 Task: Add Attachment from Trello to Card Card0000000034 in Board Board0000000009 in Workspace WS0000000003 in Trello. Add Cover Blue to Card Card0000000034 in Board Board0000000009 in Workspace WS0000000003 in Trello. Add "Copy Card To …" Button titled Button0000000034 to "bottom" of the list "To Do" to Card Card0000000034 in Board Board0000000009 in Workspace WS0000000003 in Trello. Add Description DS0000000034 to Card Card0000000034 in Board Board0000000009 in Workspace WS0000000003 in Trello. Add Comment CM0000000034 to Card Card0000000034 in Board Board0000000009 in Workspace WS0000000003 in Trello
Action: Mouse moved to (318, 418)
Screenshot: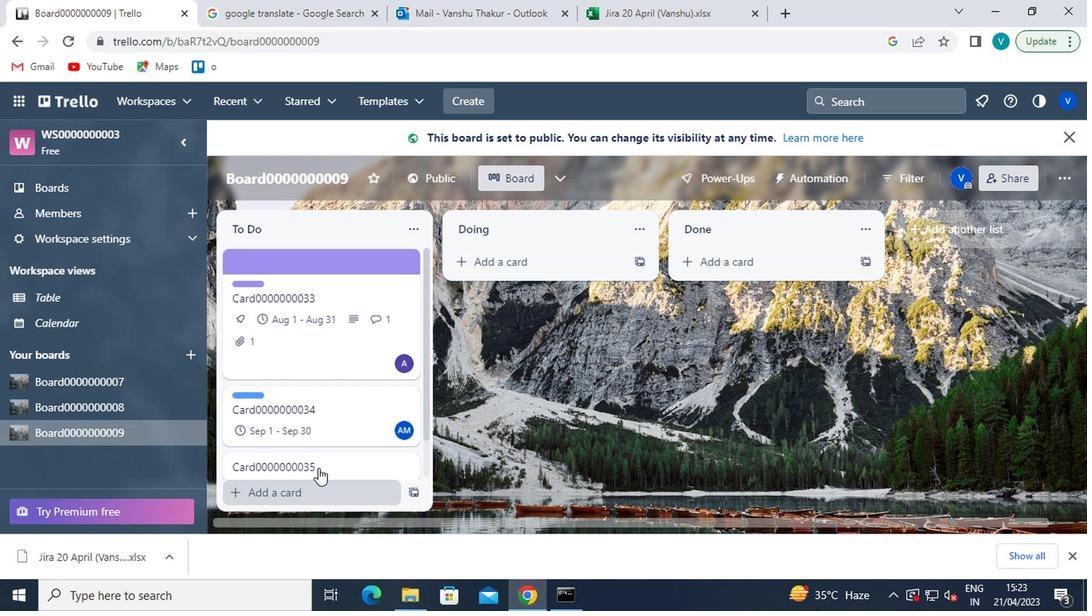 
Action: Mouse pressed left at (318, 418)
Screenshot: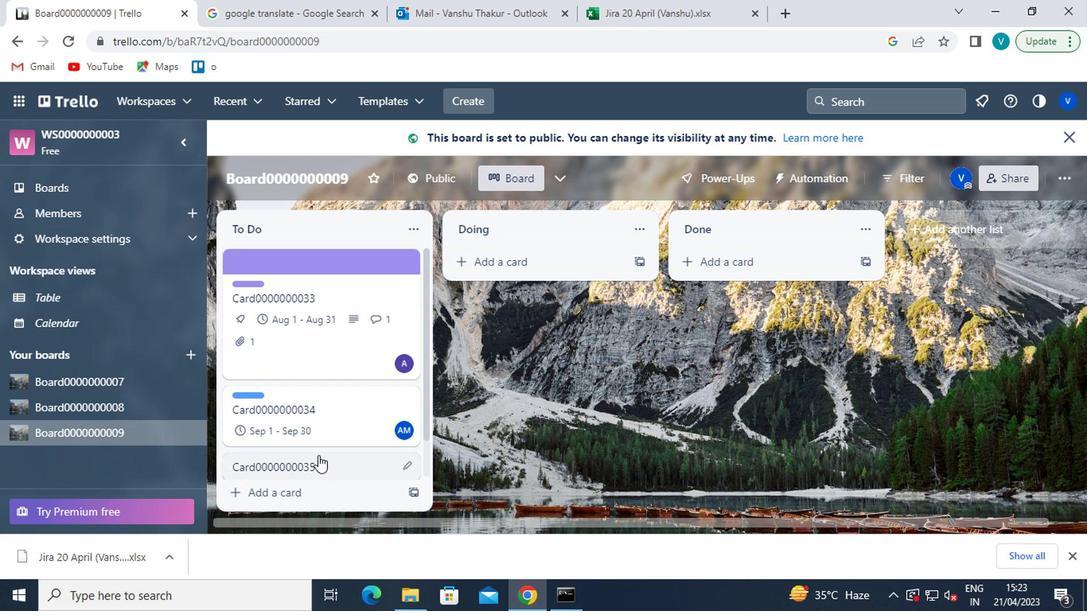 
Action: Mouse moved to (718, 350)
Screenshot: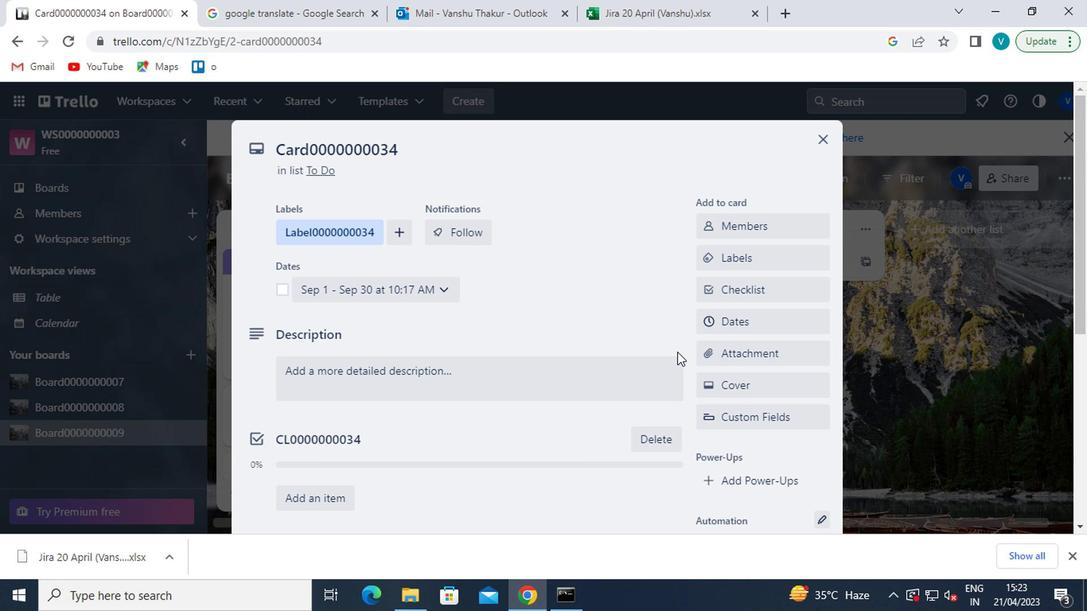 
Action: Mouse pressed left at (718, 350)
Screenshot: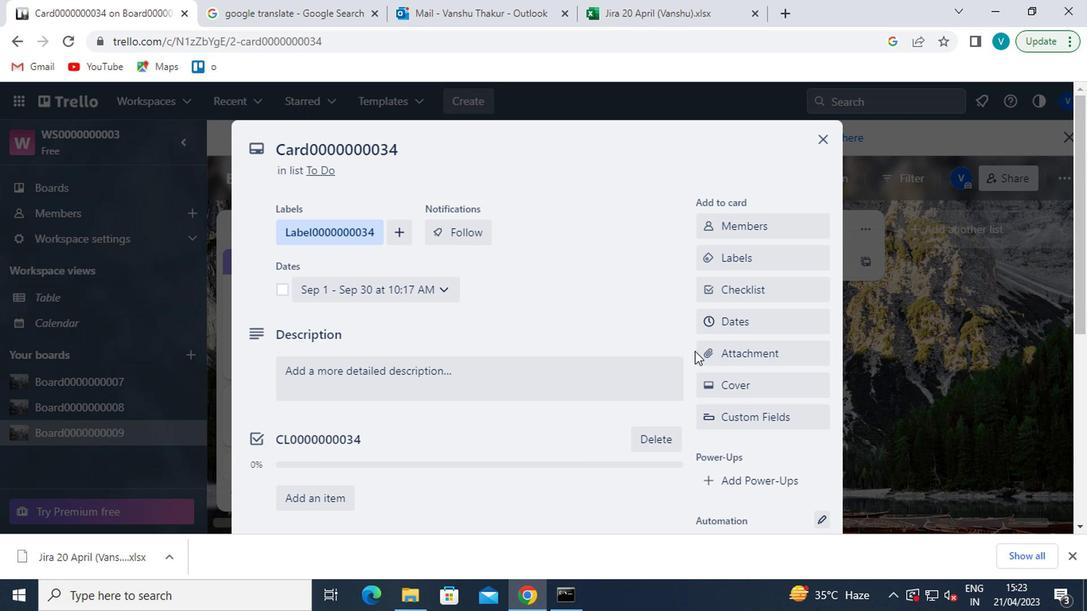 
Action: Mouse moved to (727, 185)
Screenshot: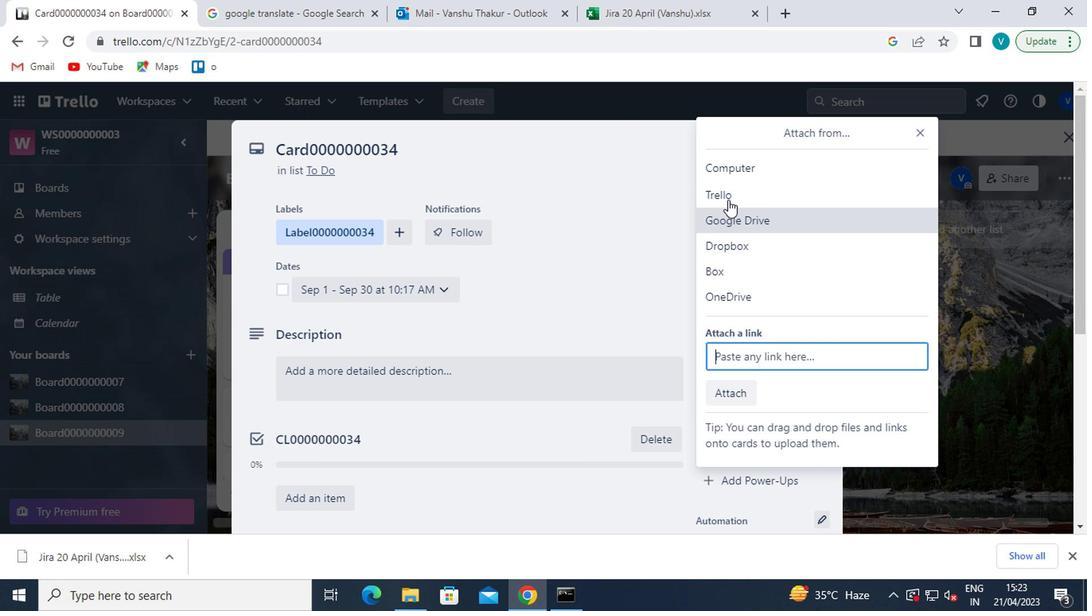 
Action: Mouse pressed left at (727, 185)
Screenshot: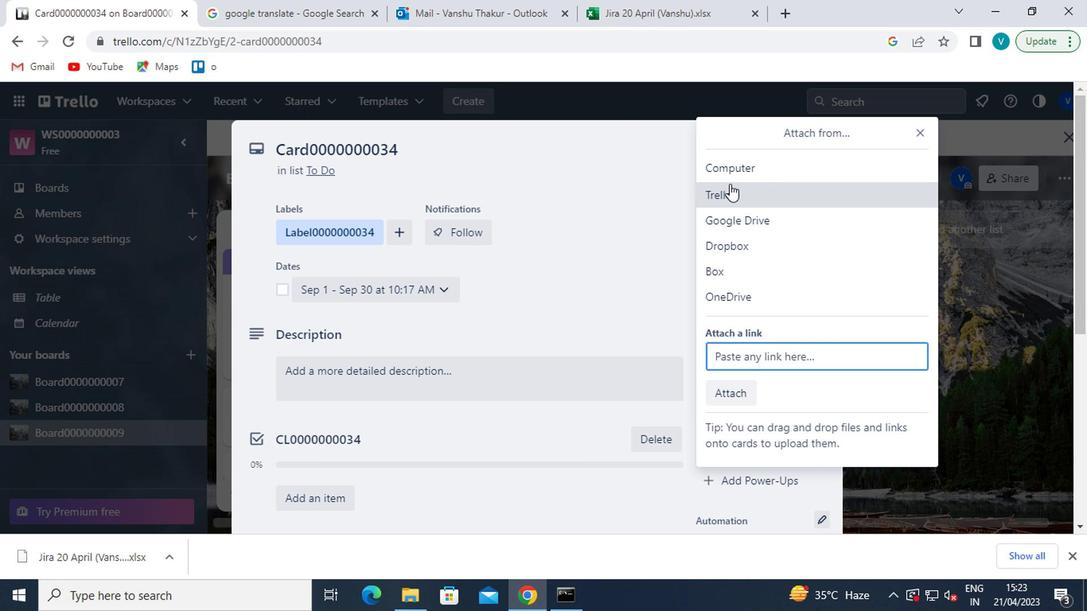 
Action: Mouse moved to (755, 267)
Screenshot: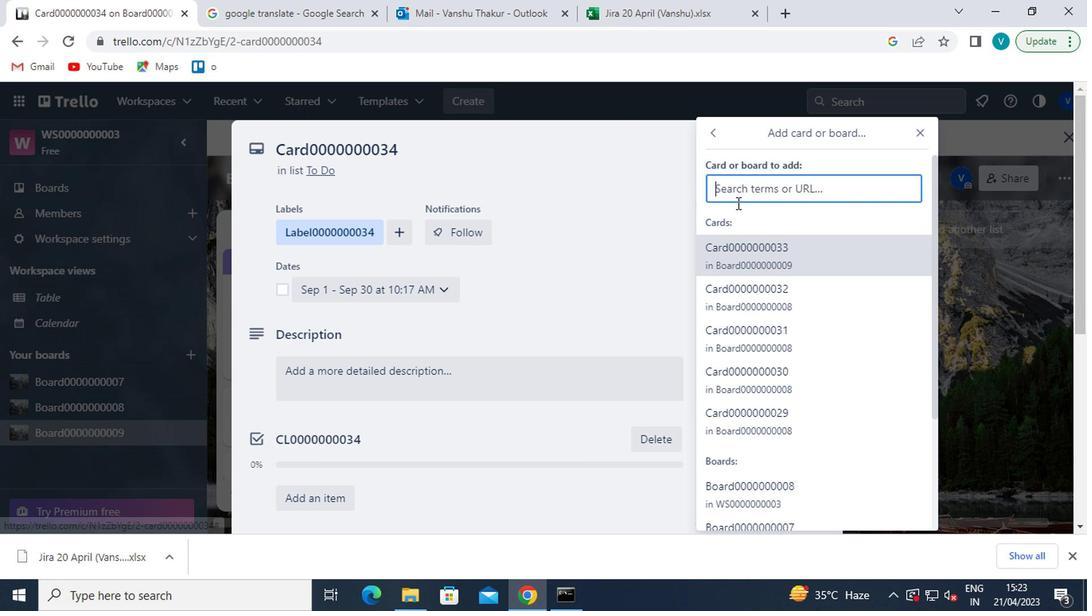 
Action: Mouse pressed left at (755, 267)
Screenshot: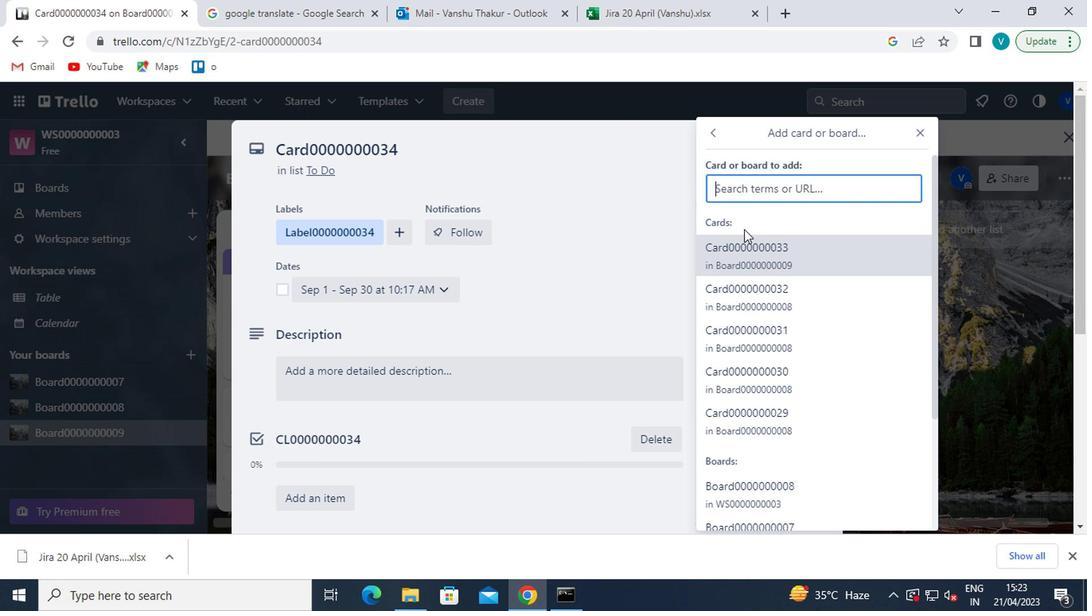 
Action: Mouse moved to (746, 385)
Screenshot: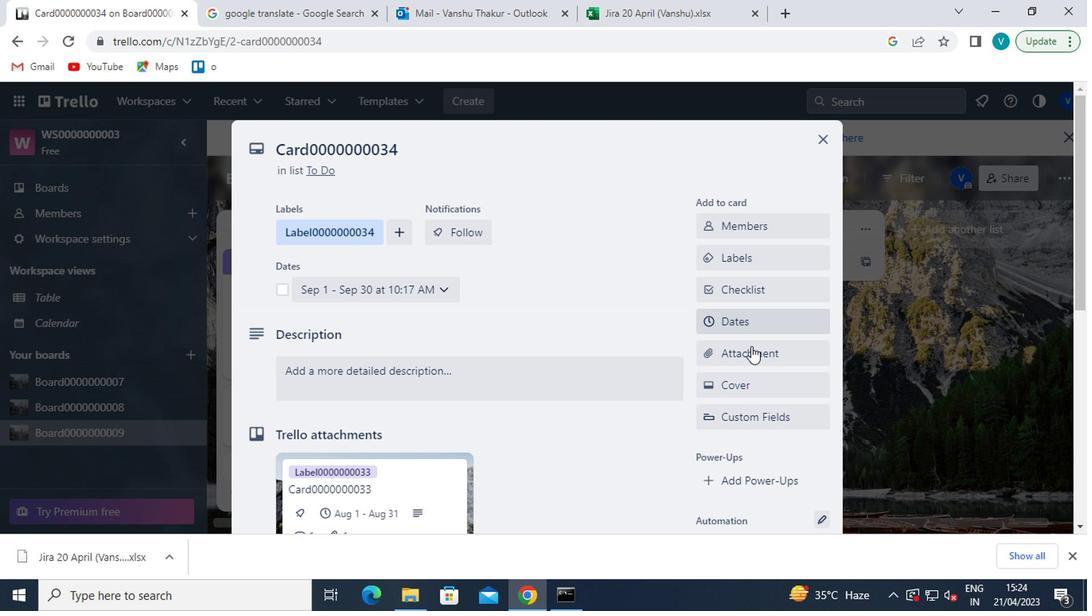 
Action: Mouse pressed left at (746, 385)
Screenshot: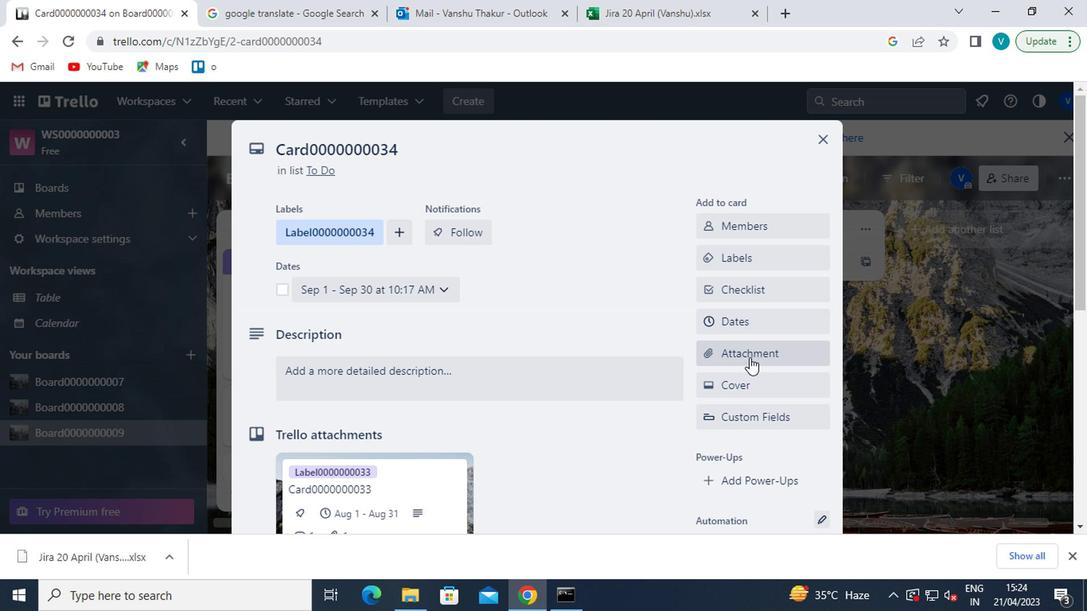 
Action: Mouse moved to (721, 311)
Screenshot: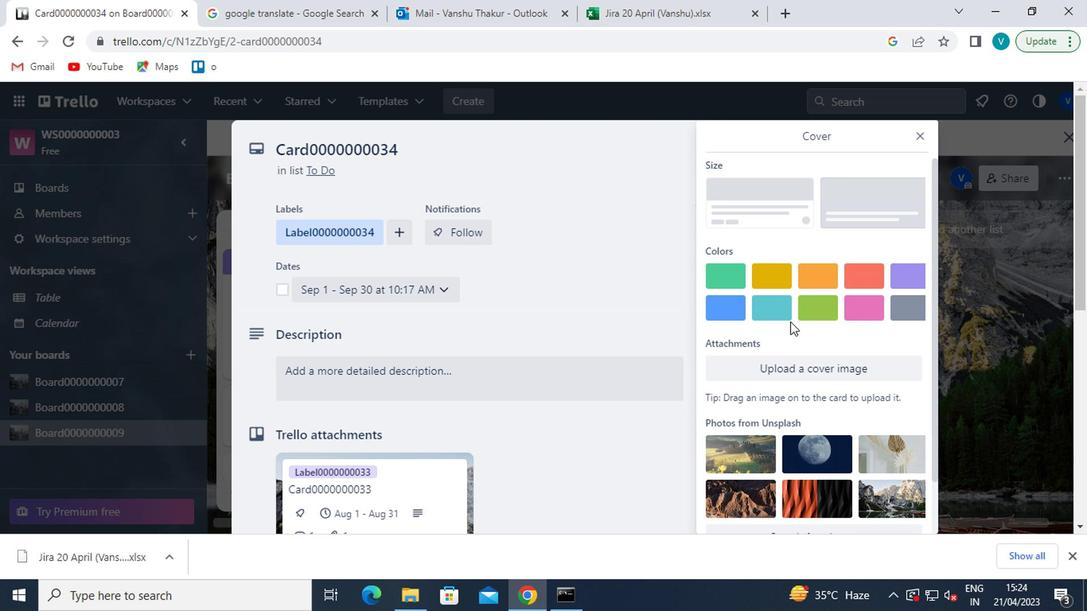 
Action: Mouse pressed left at (721, 311)
Screenshot: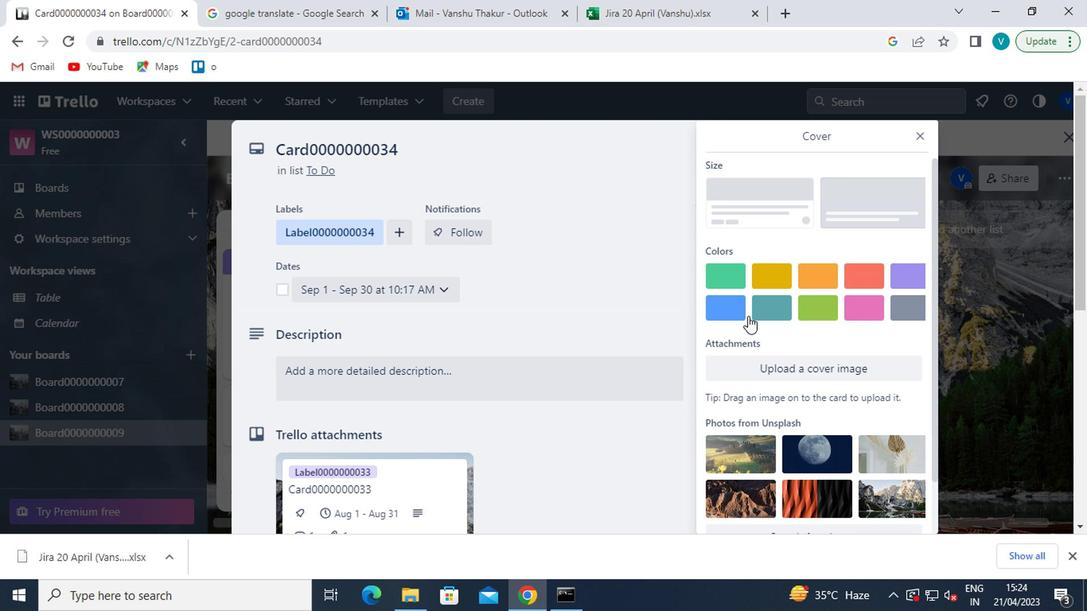 
Action: Mouse moved to (912, 132)
Screenshot: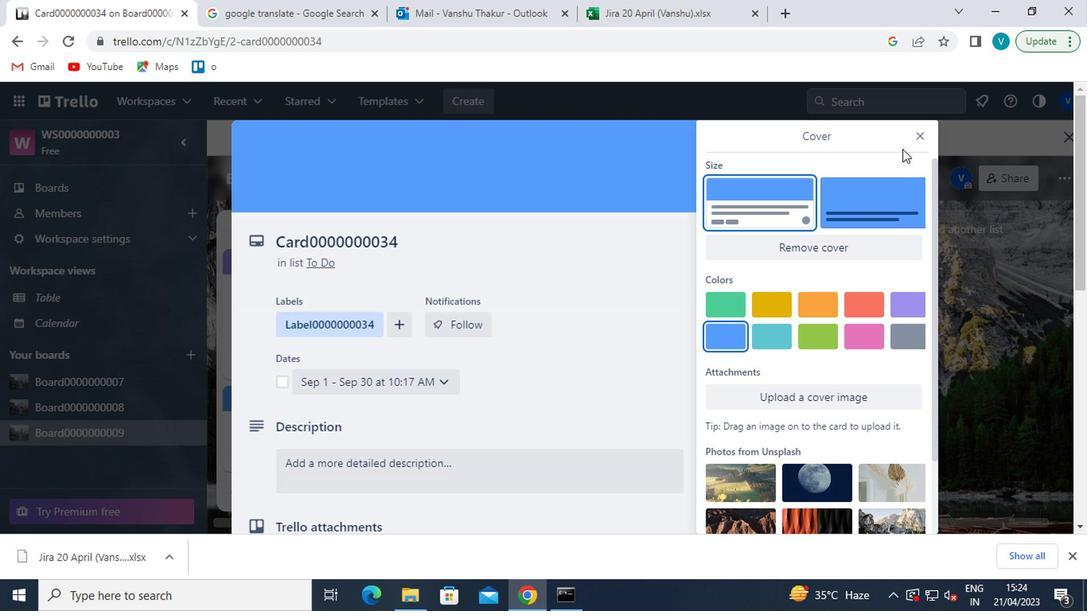 
Action: Mouse pressed left at (912, 132)
Screenshot: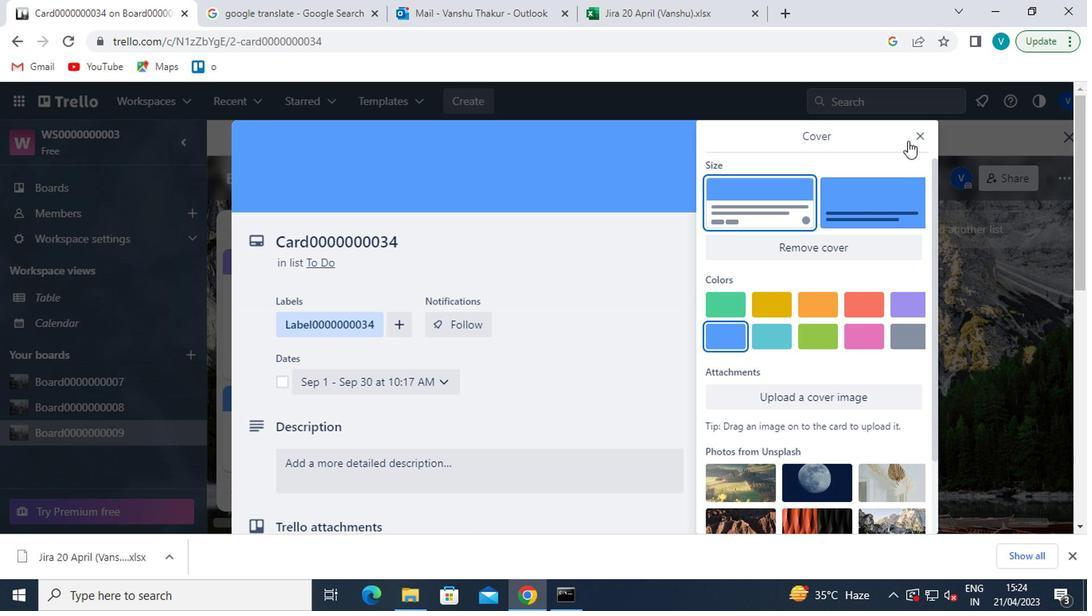 
Action: Mouse moved to (757, 416)
Screenshot: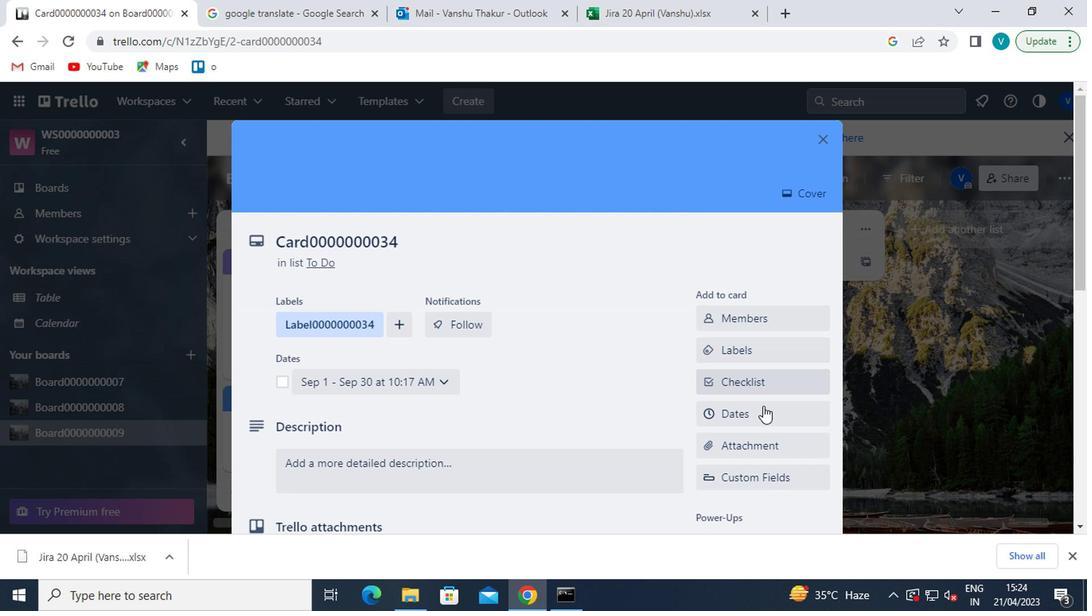 
Action: Mouse scrolled (757, 415) with delta (0, -1)
Screenshot: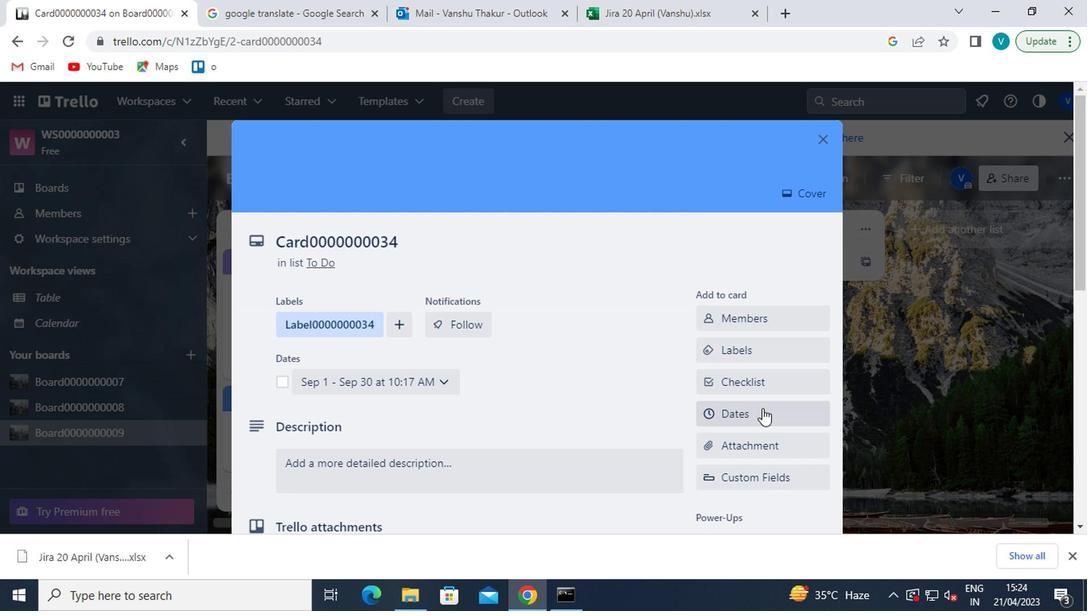 
Action: Mouse moved to (757, 458)
Screenshot: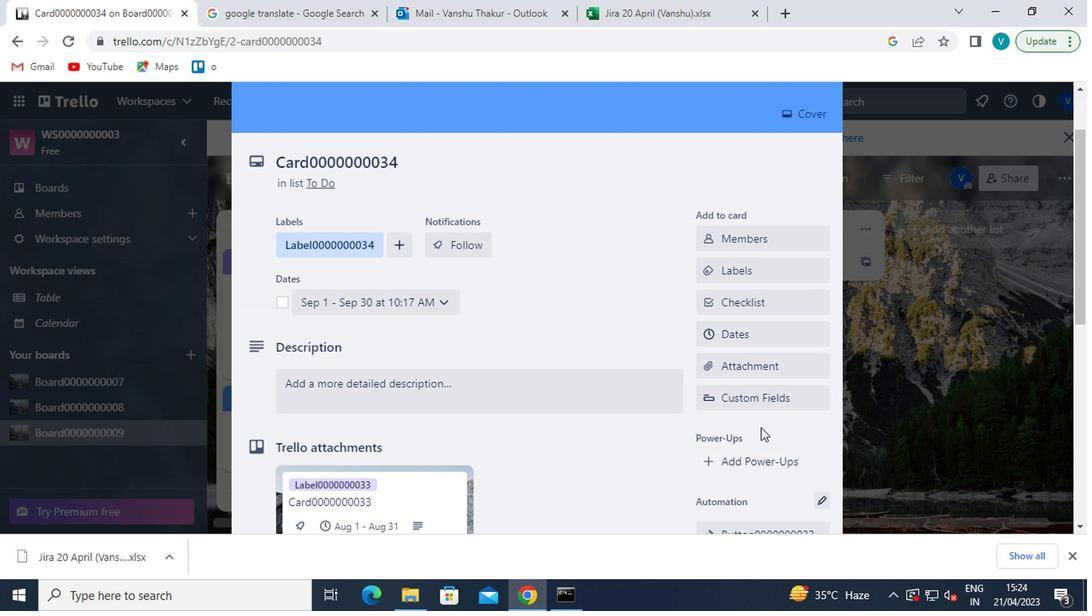 
Action: Mouse scrolled (757, 457) with delta (0, 0)
Screenshot: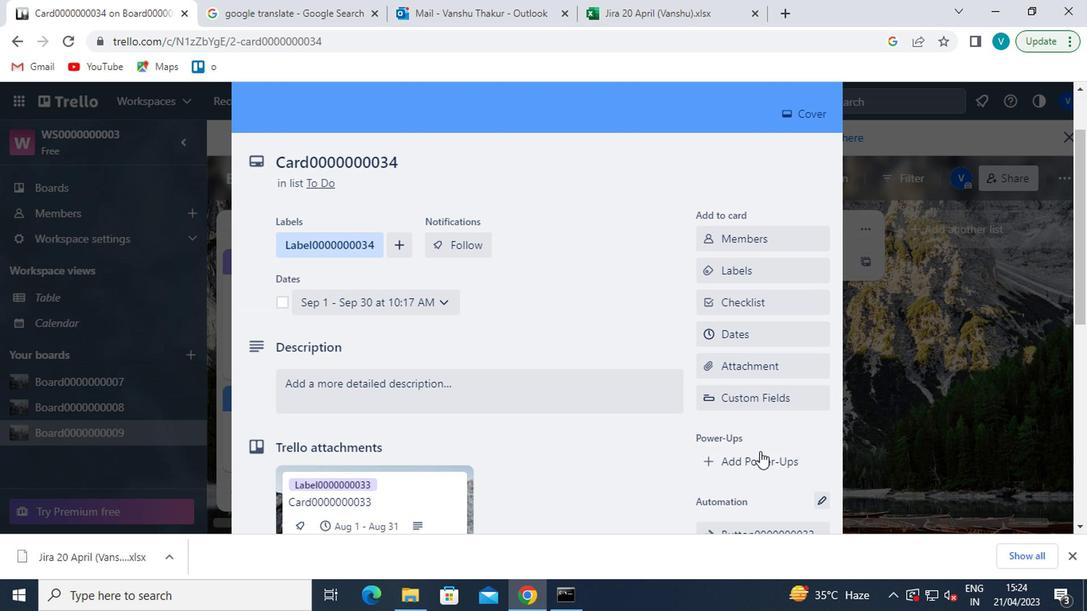 
Action: Mouse scrolled (757, 457) with delta (0, 0)
Screenshot: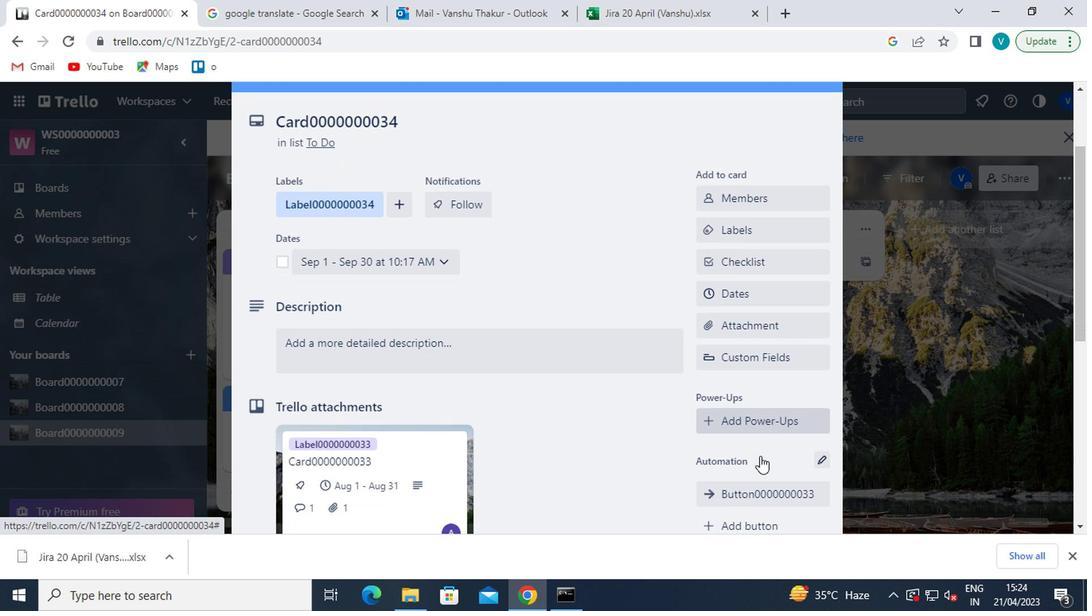 
Action: Mouse moved to (761, 415)
Screenshot: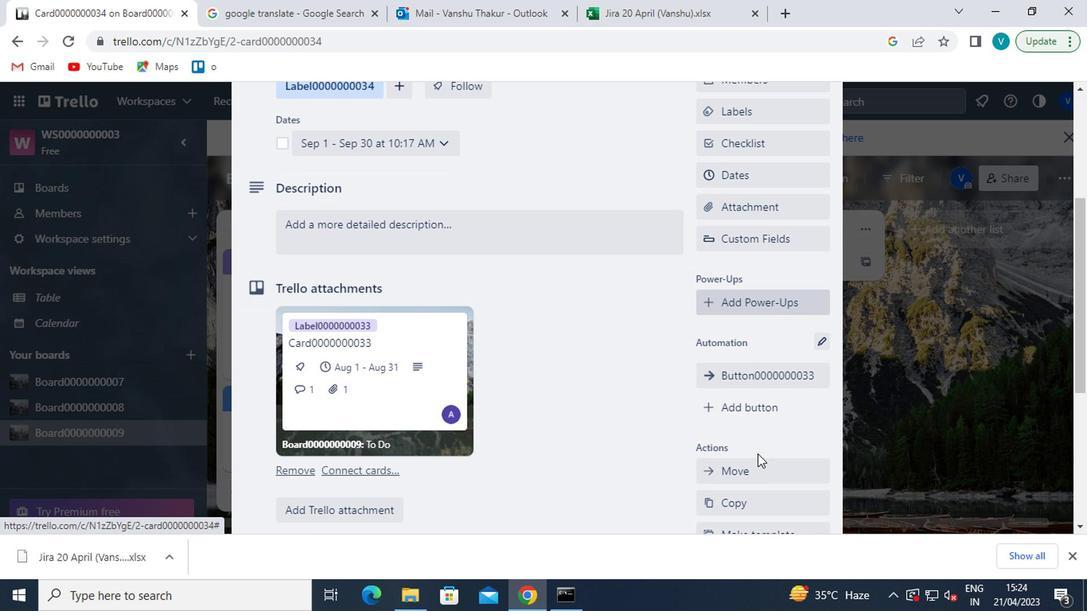 
Action: Mouse pressed left at (761, 415)
Screenshot: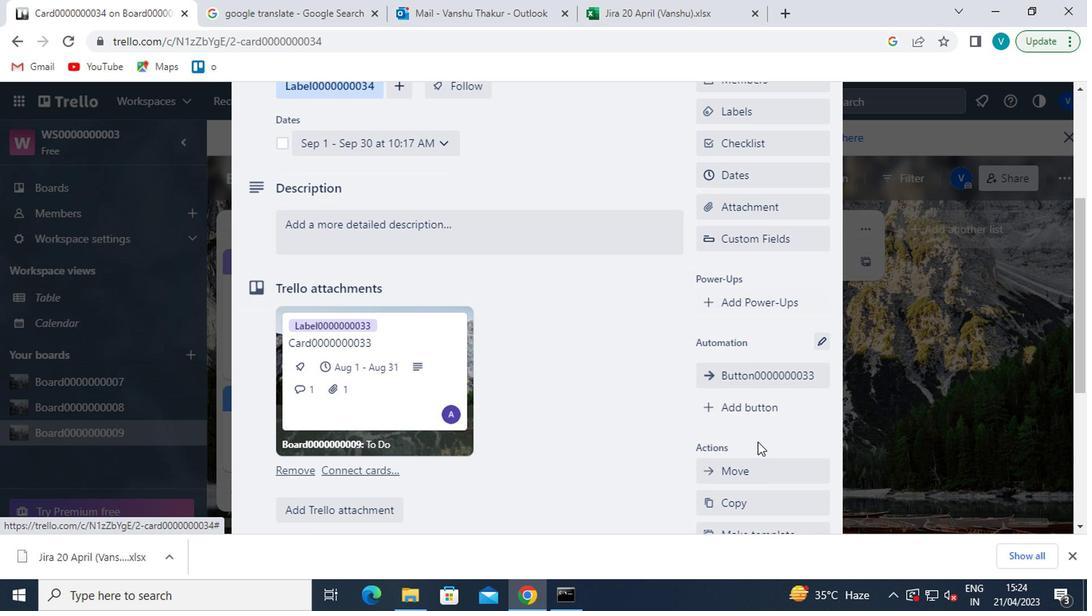 
Action: Mouse moved to (751, 235)
Screenshot: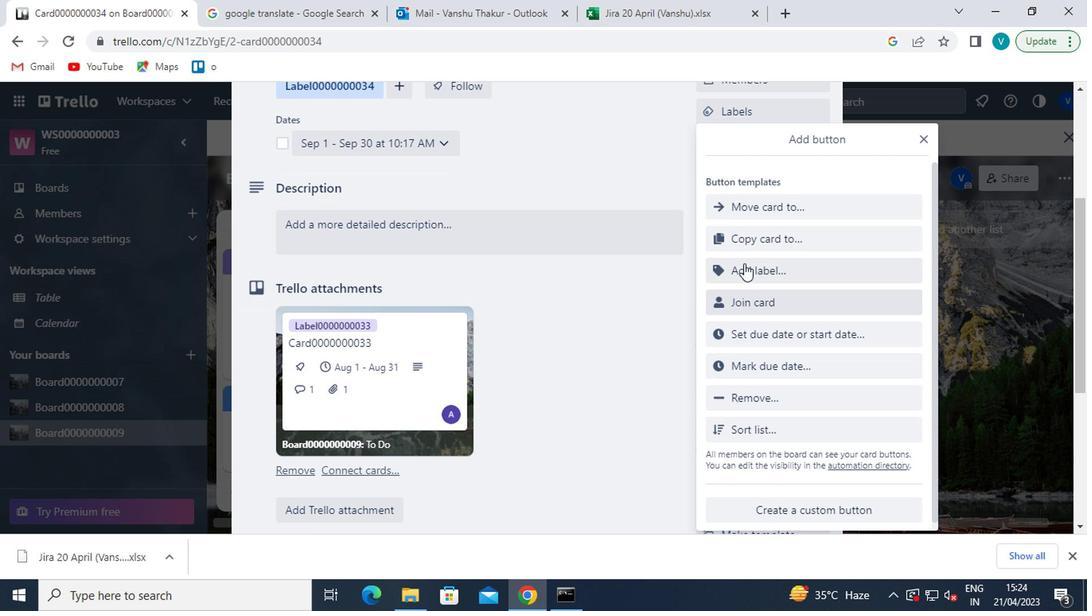 
Action: Mouse pressed left at (751, 235)
Screenshot: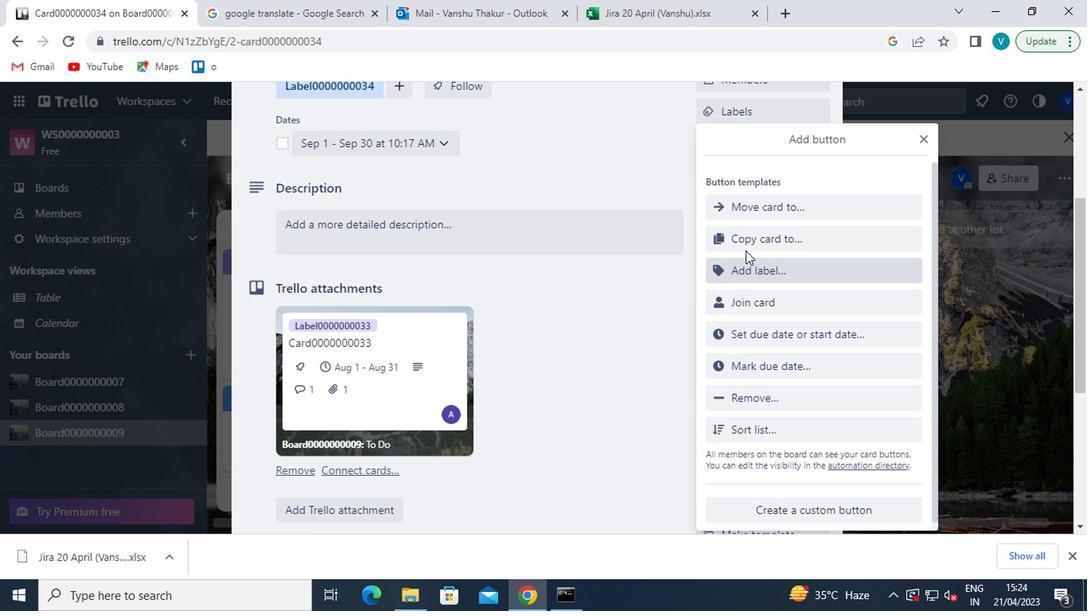 
Action: Mouse moved to (776, 203)
Screenshot: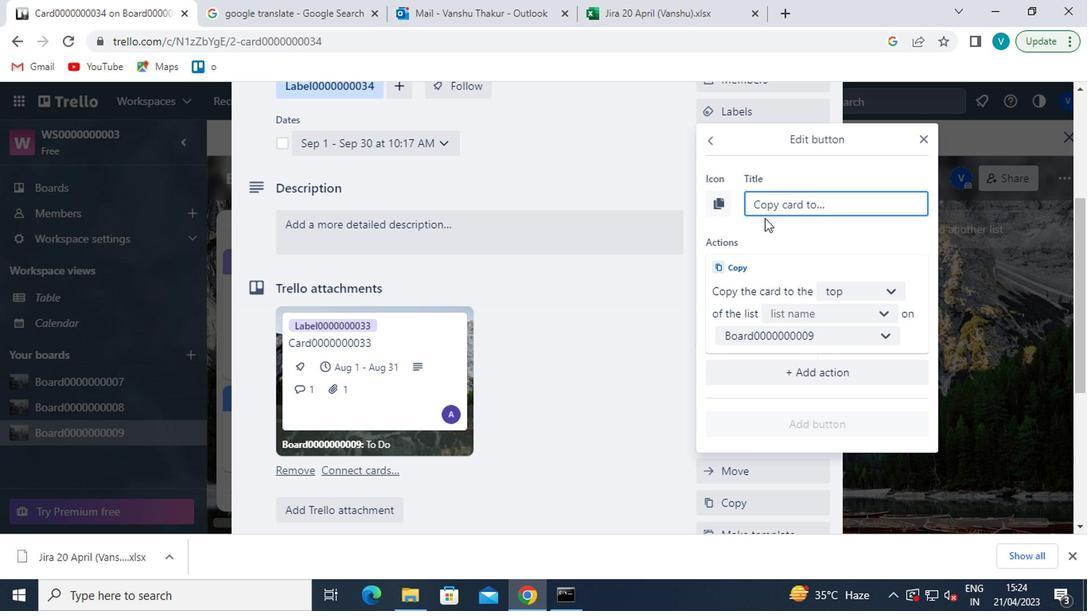 
Action: Mouse pressed left at (776, 203)
Screenshot: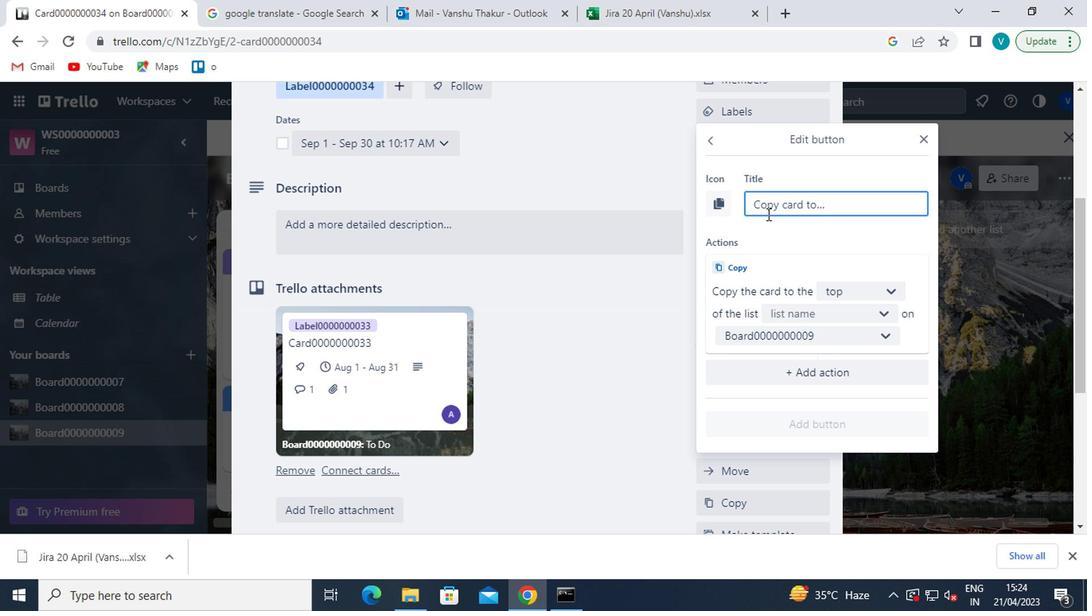 
Action: Mouse moved to (776, 202)
Screenshot: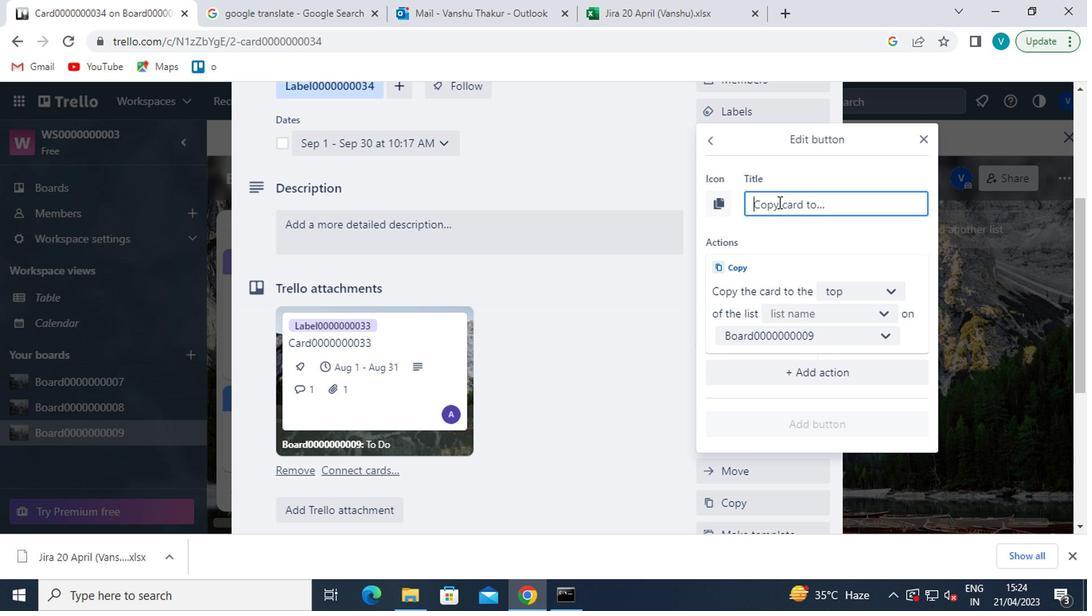 
Action: Key pressed <Key.shift>BUTTON0000000034
Screenshot: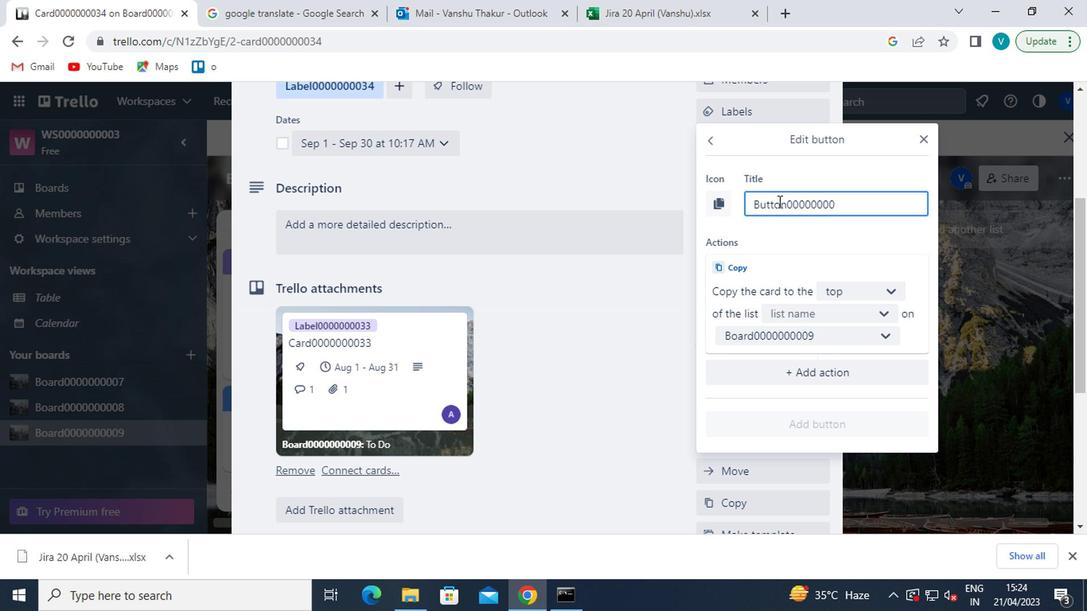 
Action: Mouse moved to (876, 294)
Screenshot: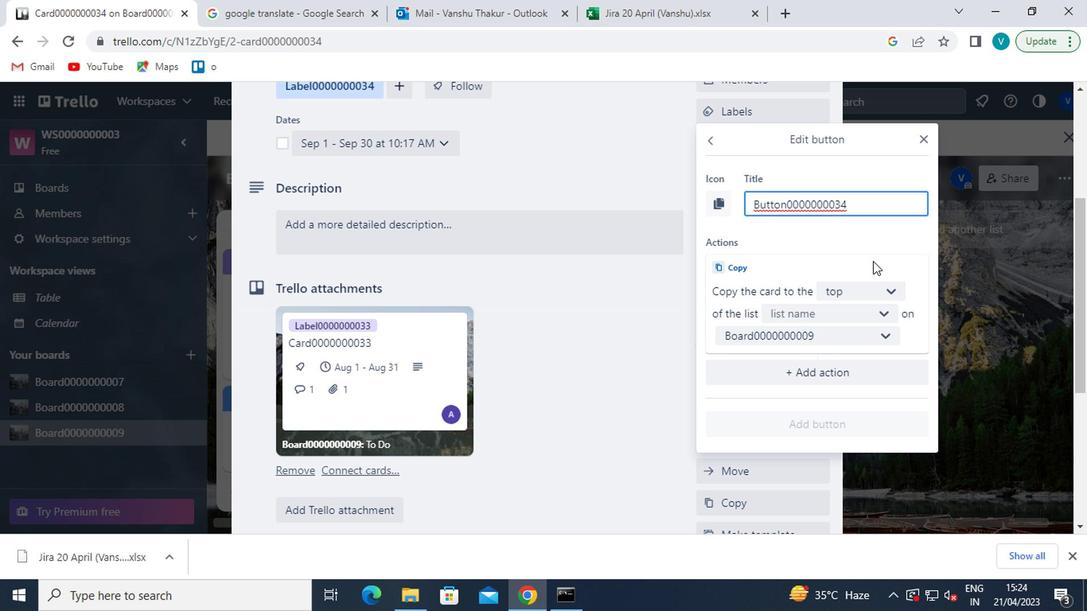 
Action: Mouse pressed left at (876, 294)
Screenshot: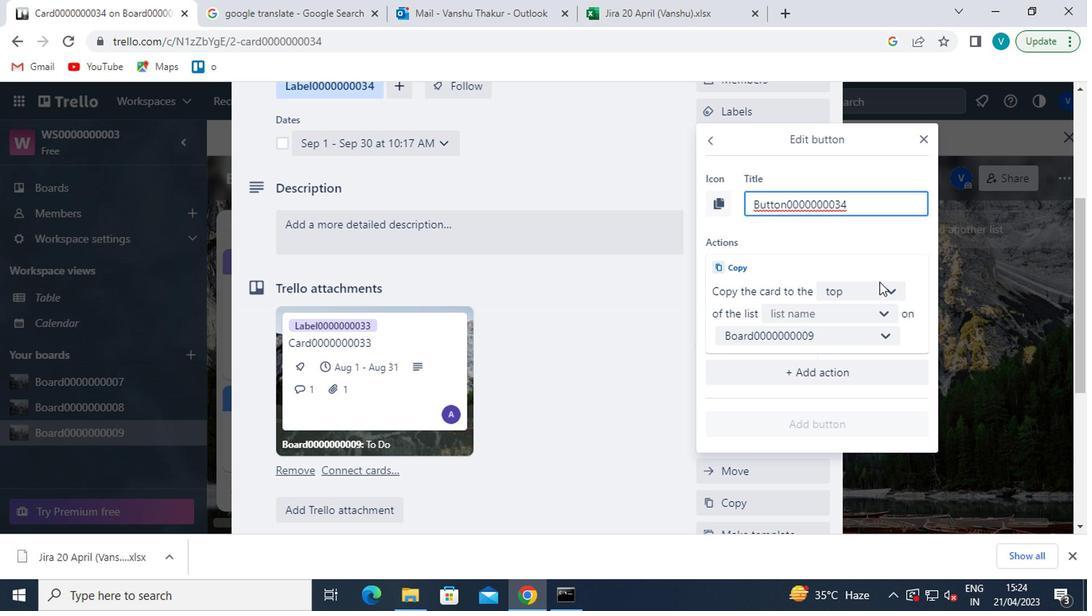 
Action: Mouse moved to (836, 355)
Screenshot: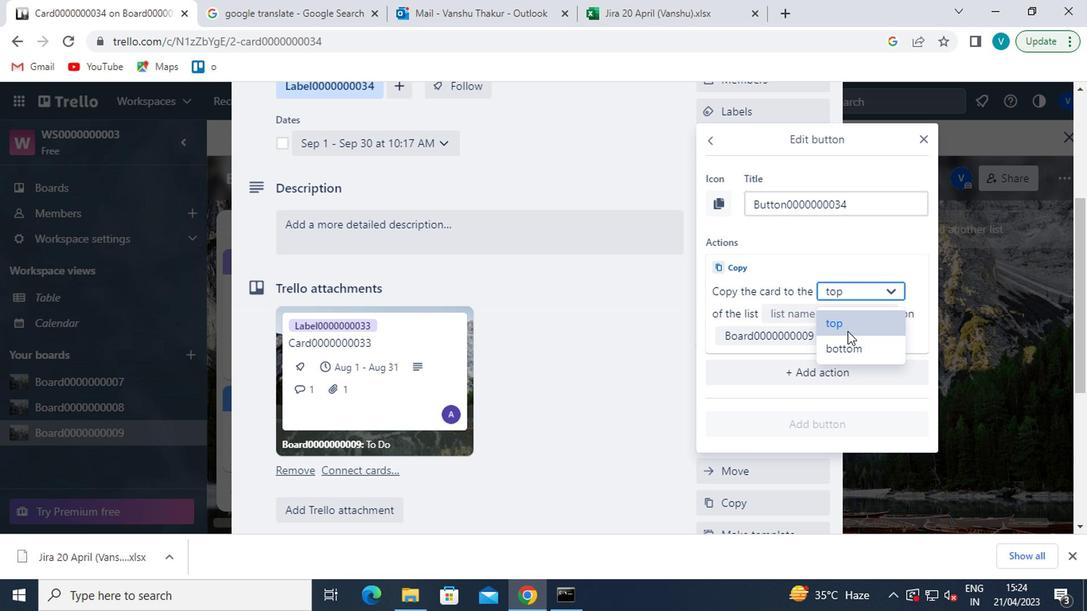 
Action: Mouse pressed left at (836, 355)
Screenshot: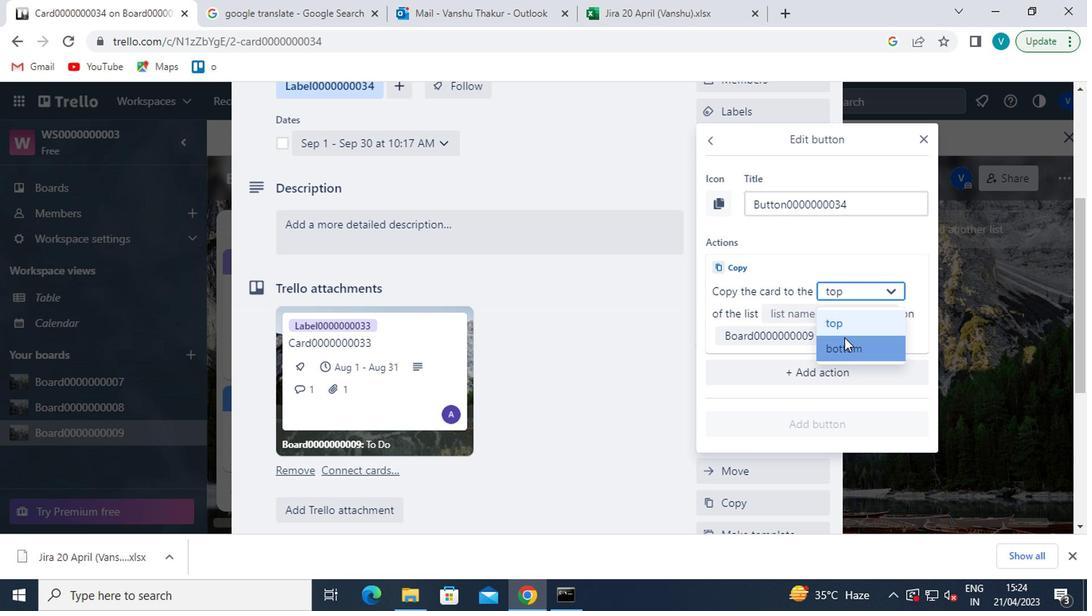 
Action: Mouse moved to (878, 317)
Screenshot: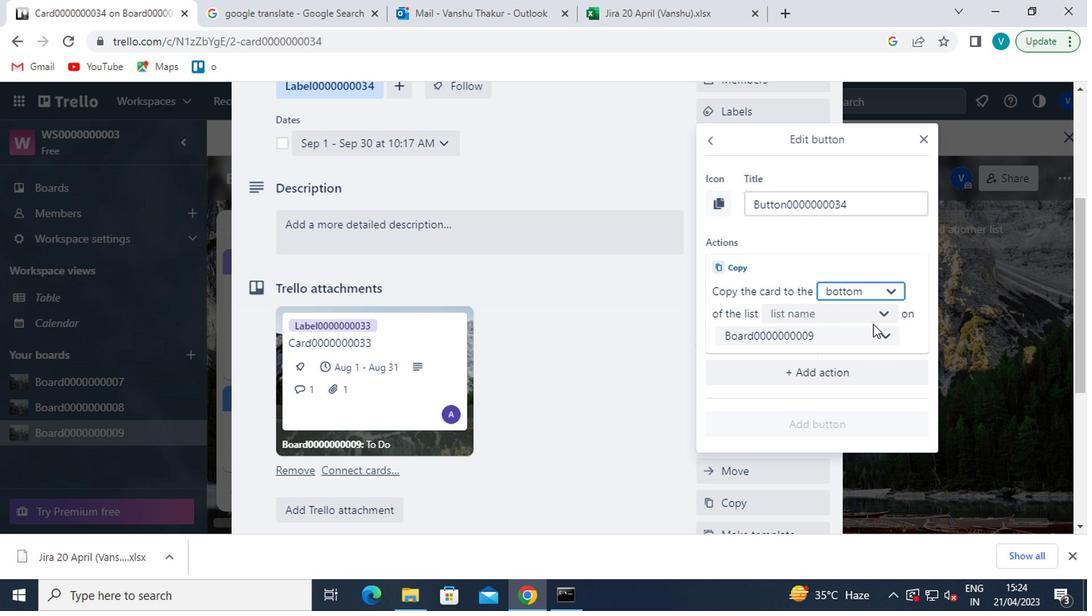 
Action: Mouse pressed left at (878, 317)
Screenshot: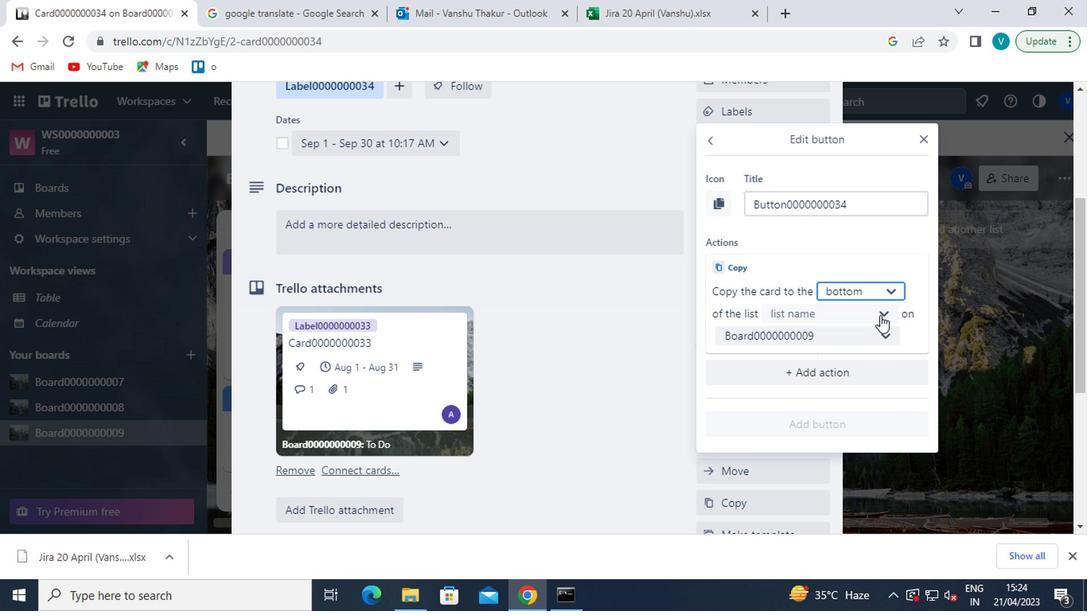 
Action: Mouse moved to (857, 341)
Screenshot: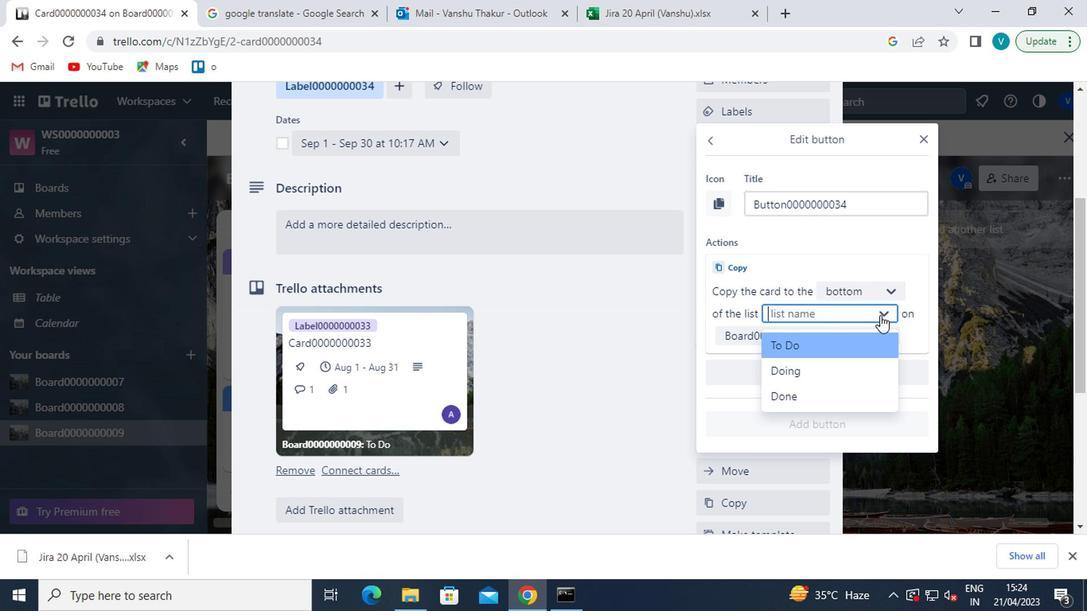
Action: Mouse pressed left at (857, 341)
Screenshot: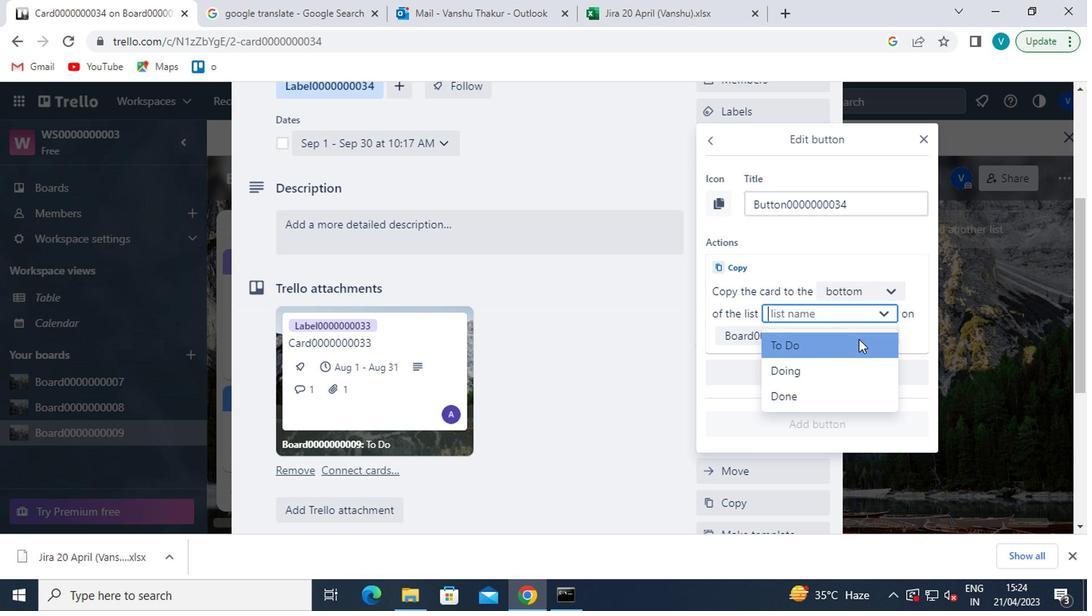 
Action: Mouse moved to (831, 416)
Screenshot: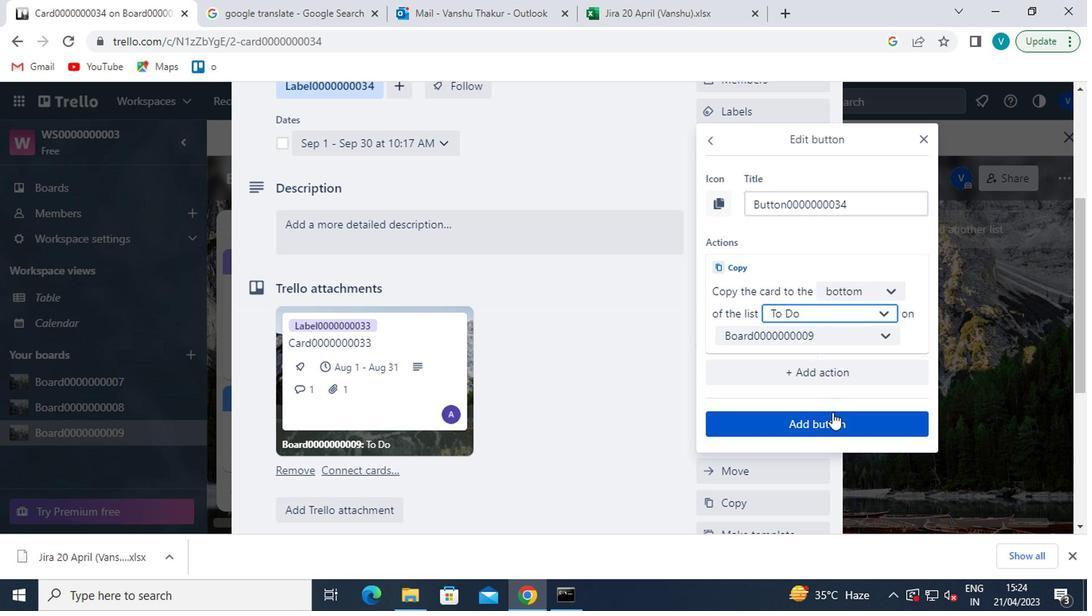 
Action: Mouse pressed left at (831, 416)
Screenshot: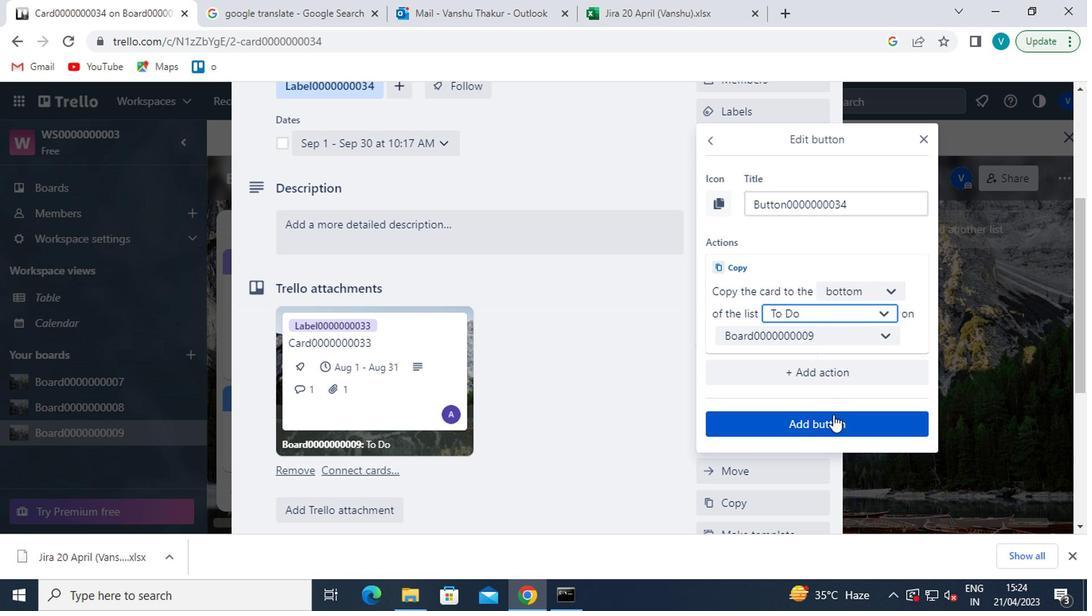 
Action: Mouse moved to (456, 219)
Screenshot: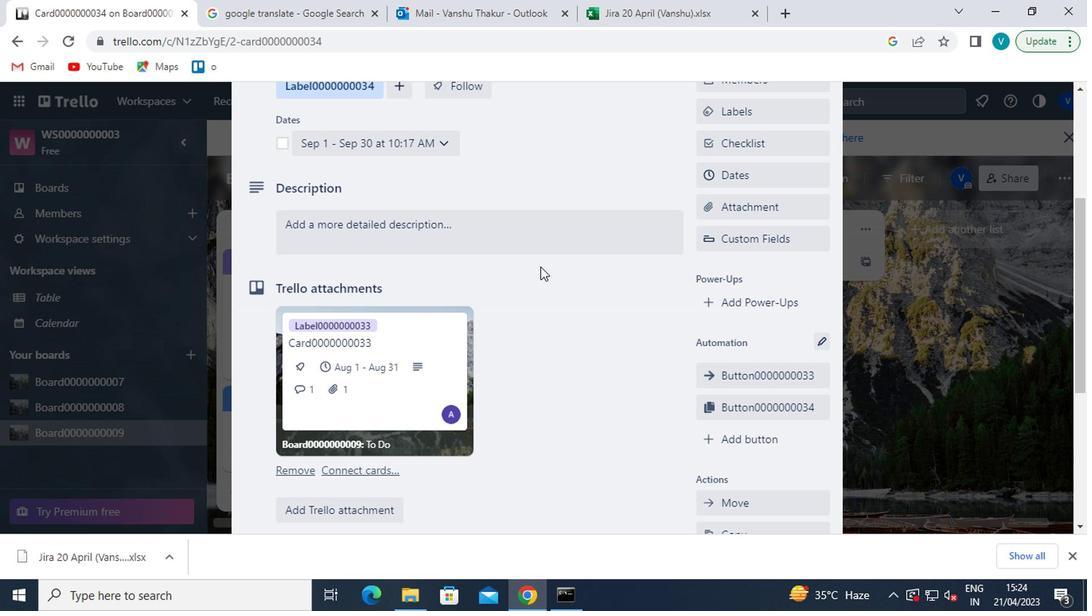 
Action: Mouse pressed left at (456, 219)
Screenshot: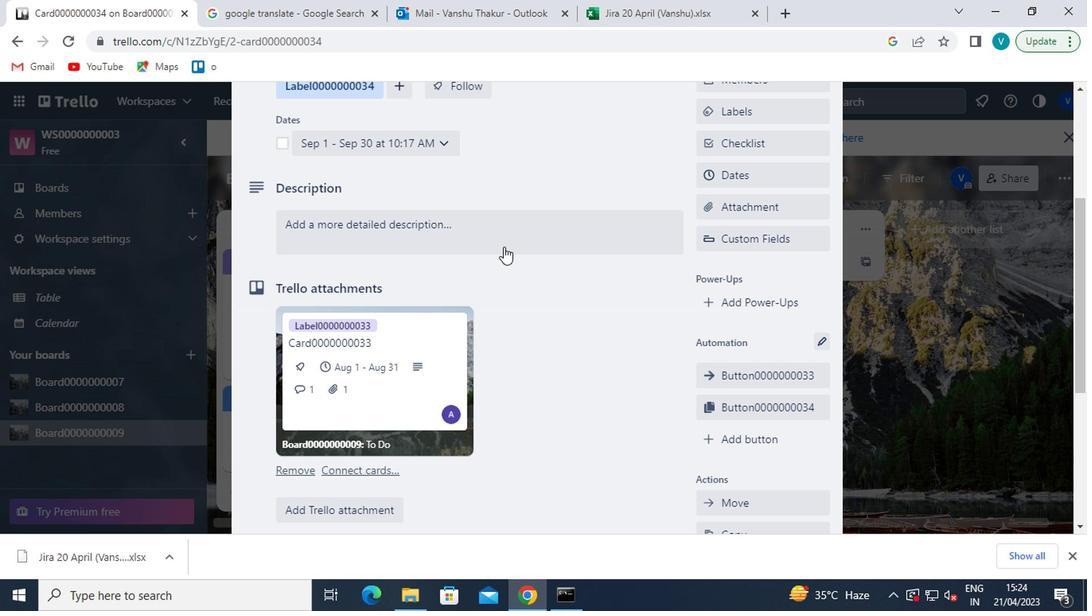 
Action: Mouse moved to (458, 226)
Screenshot: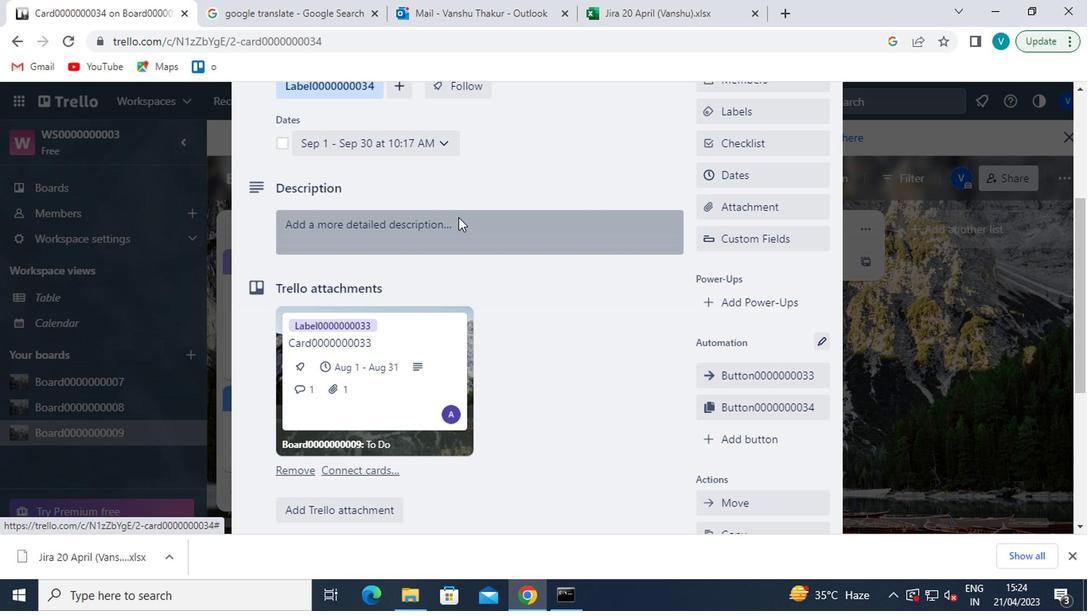 
Action: Key pressed <Key.shift>DS0000000034
Screenshot: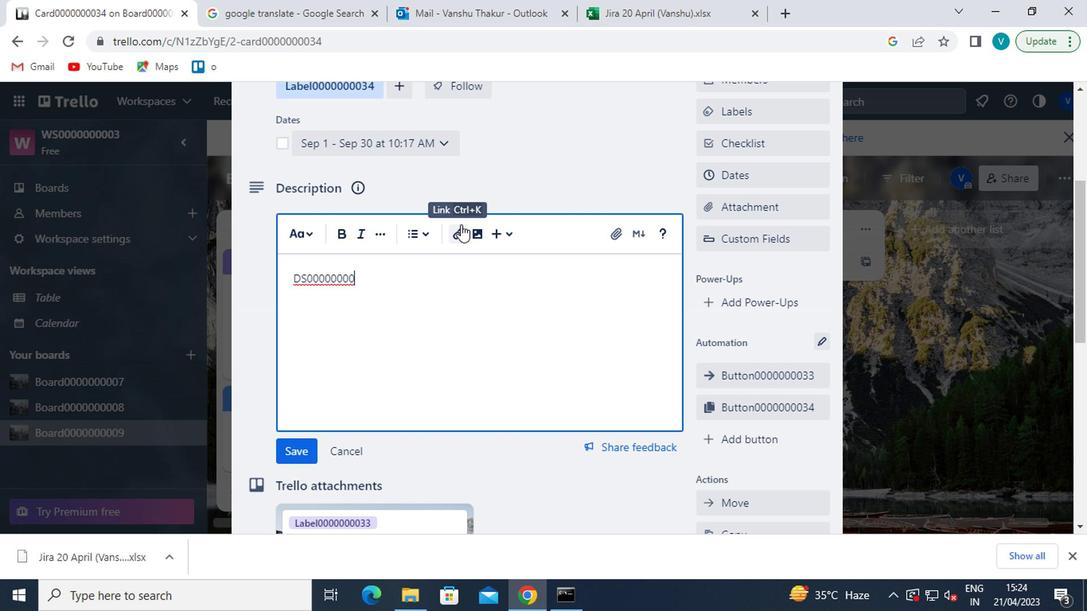 
Action: Mouse moved to (297, 446)
Screenshot: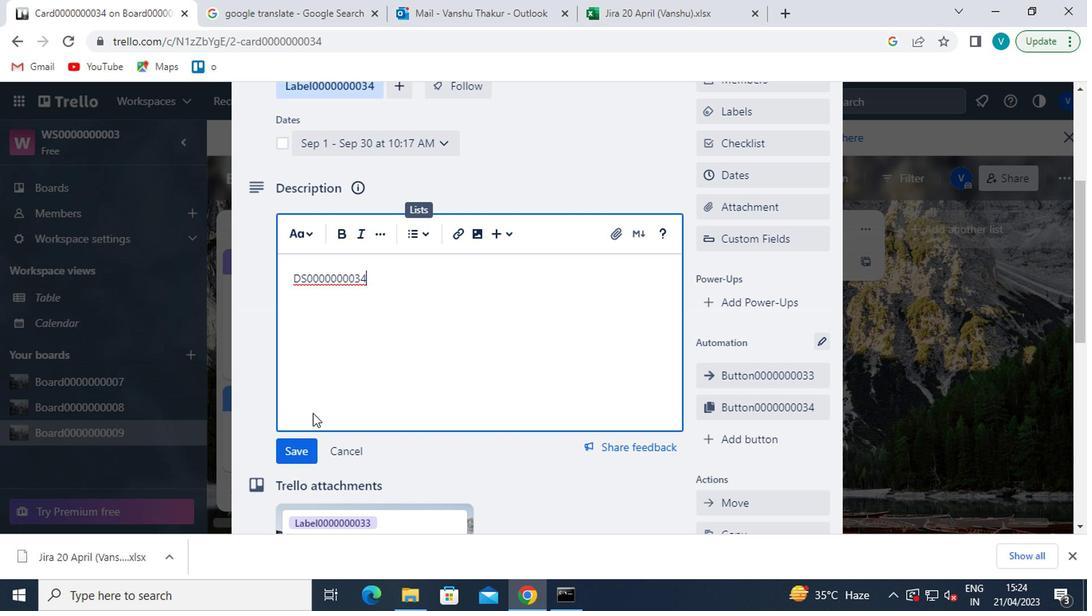 
Action: Mouse pressed left at (297, 446)
Screenshot: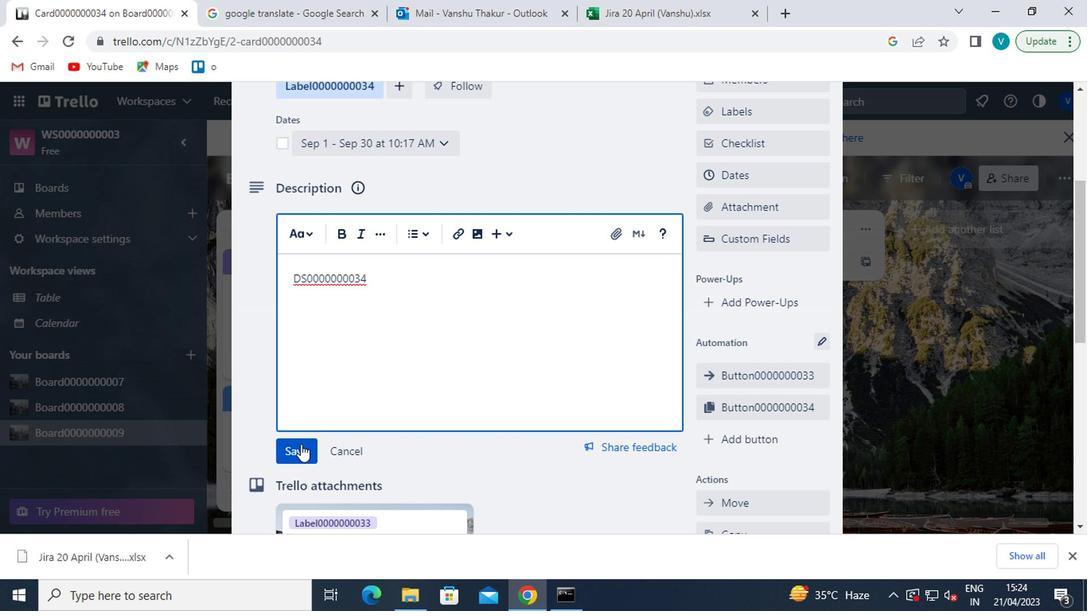 
Action: Mouse moved to (301, 448)
Screenshot: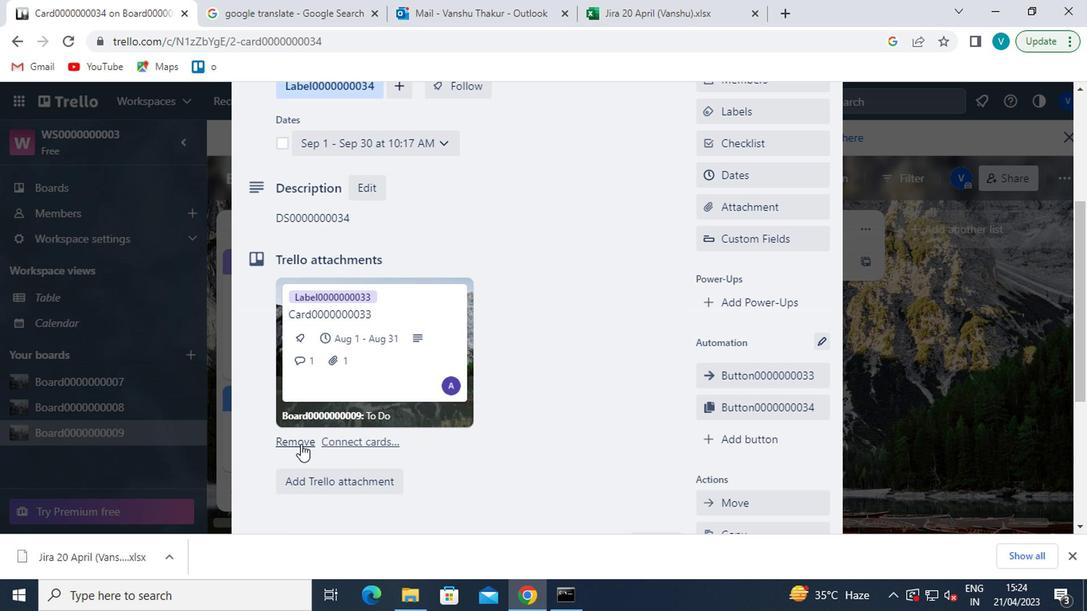 
Action: Mouse scrolled (301, 448) with delta (0, 0)
Screenshot: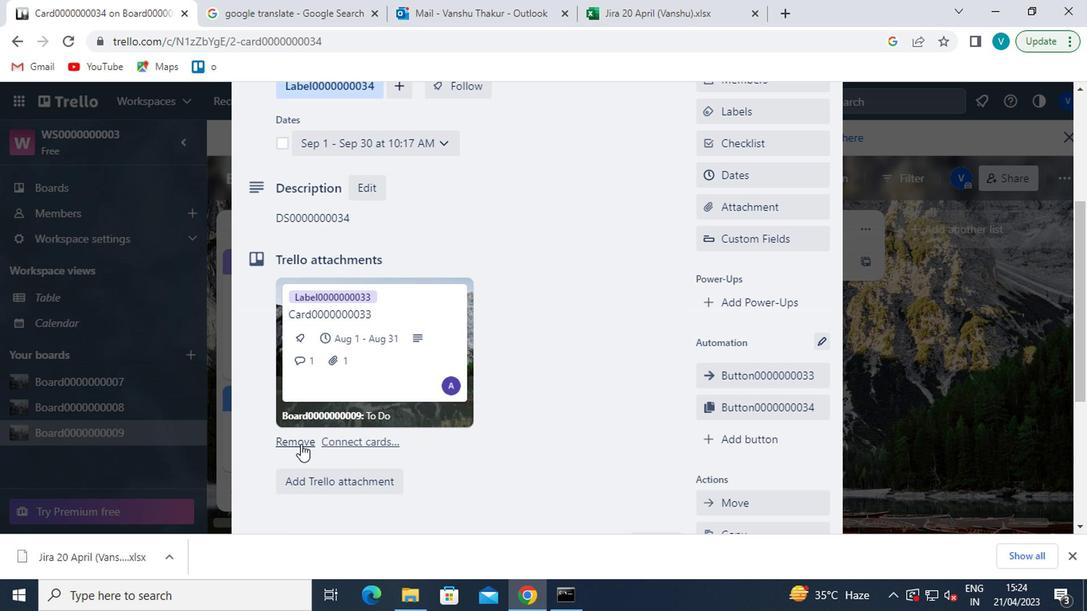 
Action: Mouse moved to (303, 449)
Screenshot: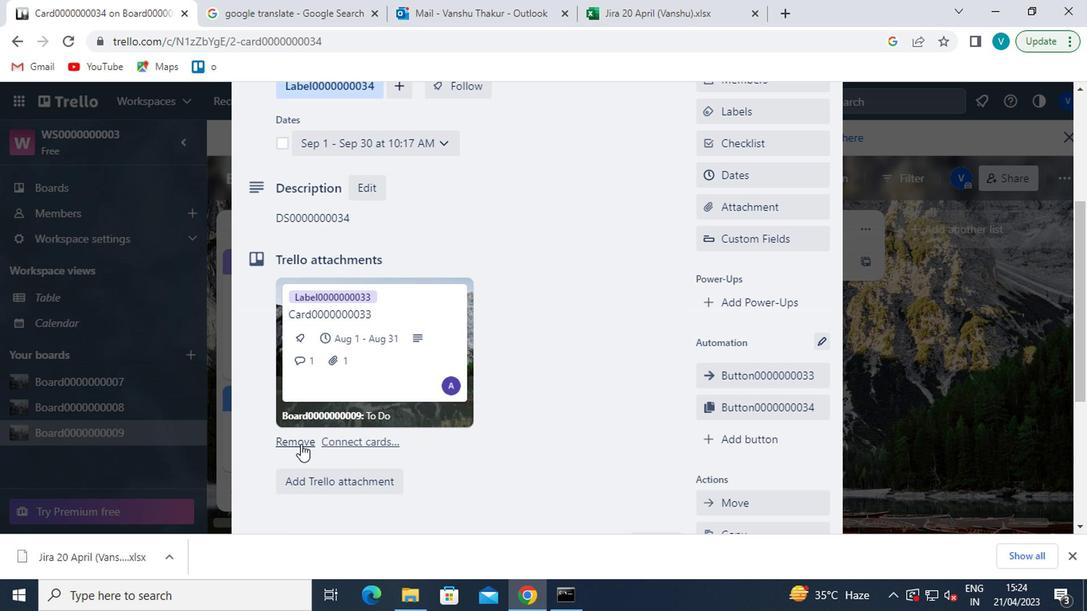 
Action: Mouse scrolled (303, 448) with delta (0, -1)
Screenshot: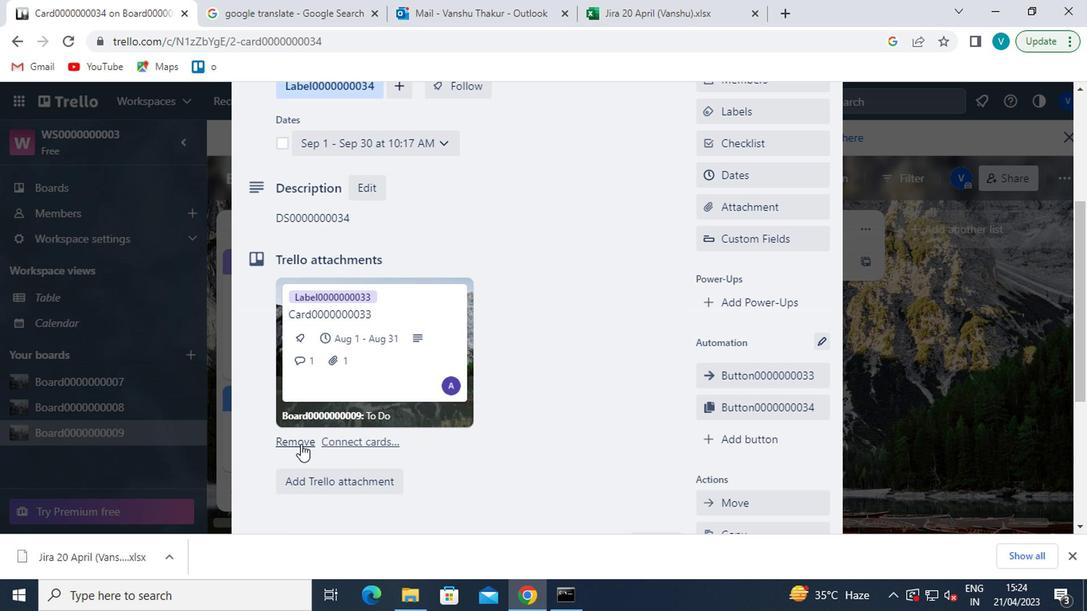 
Action: Mouse moved to (309, 457)
Screenshot: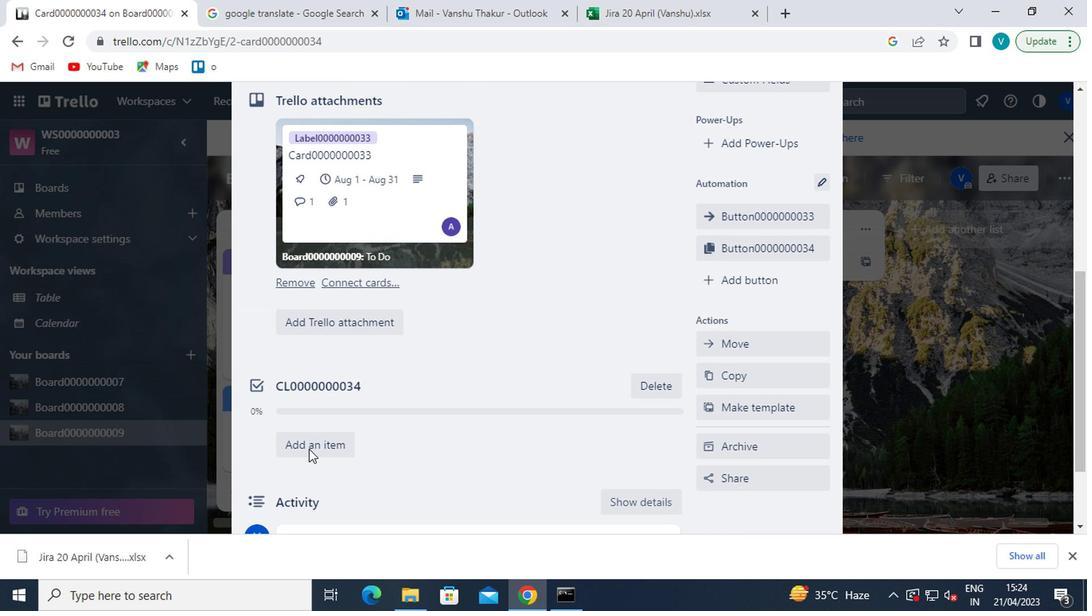 
Action: Mouse scrolled (309, 456) with delta (0, -1)
Screenshot: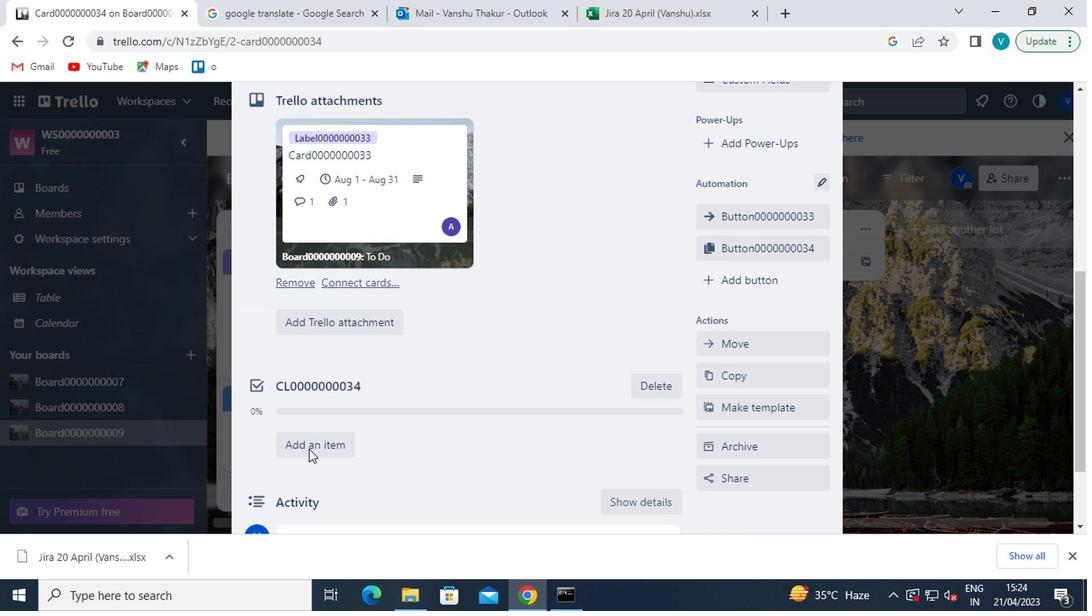 
Action: Mouse moved to (309, 458)
Screenshot: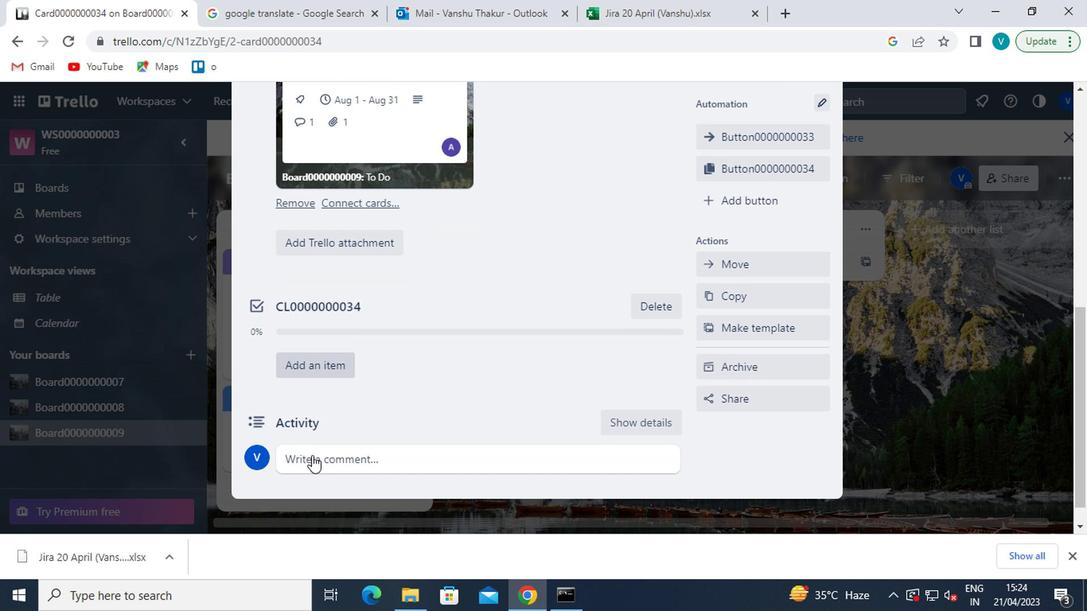 
Action: Mouse pressed left at (309, 458)
Screenshot: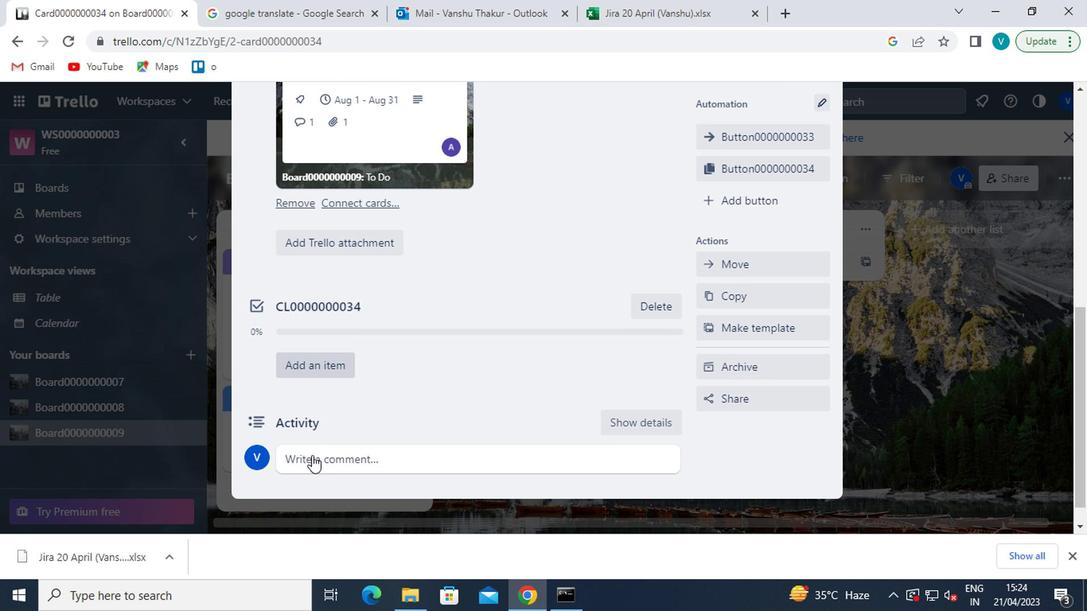 
Action: Mouse moved to (325, 452)
Screenshot: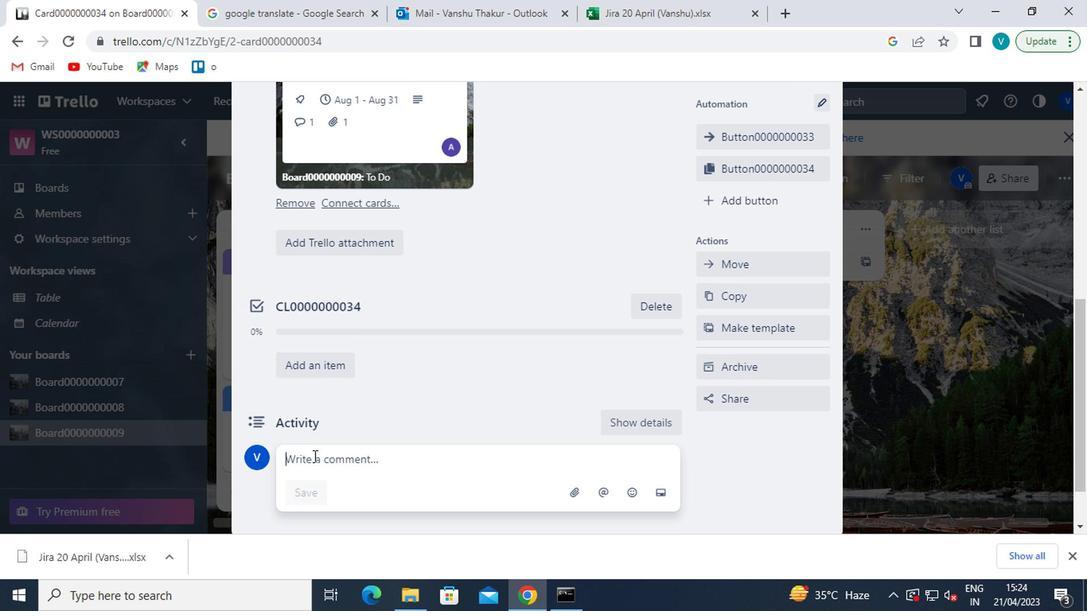 
Action: Key pressed <Key.shift>CM0000000034
Screenshot: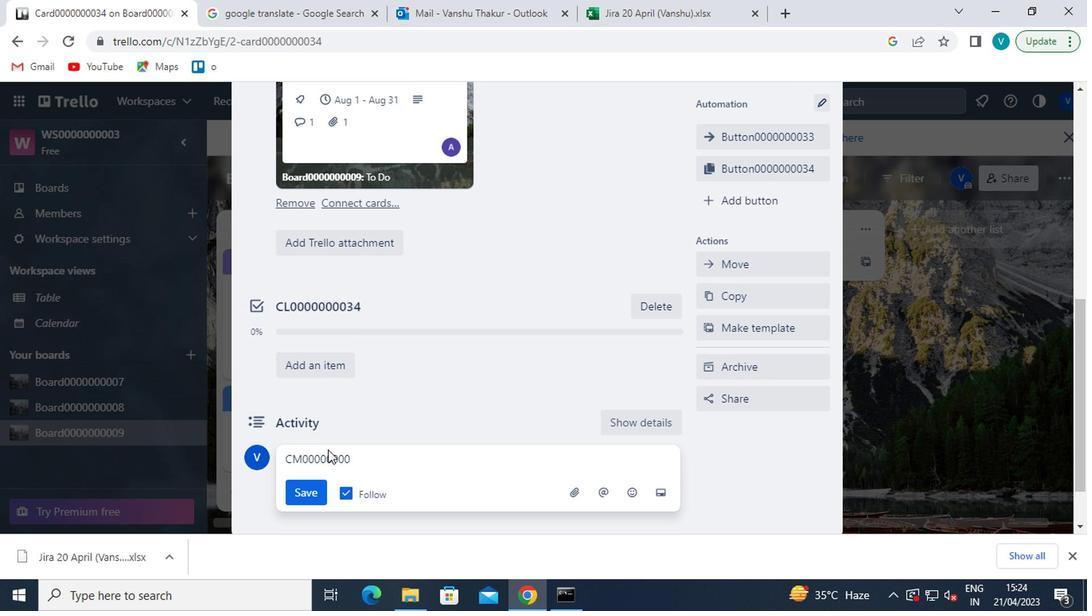 
Action: Mouse moved to (342, 445)
Screenshot: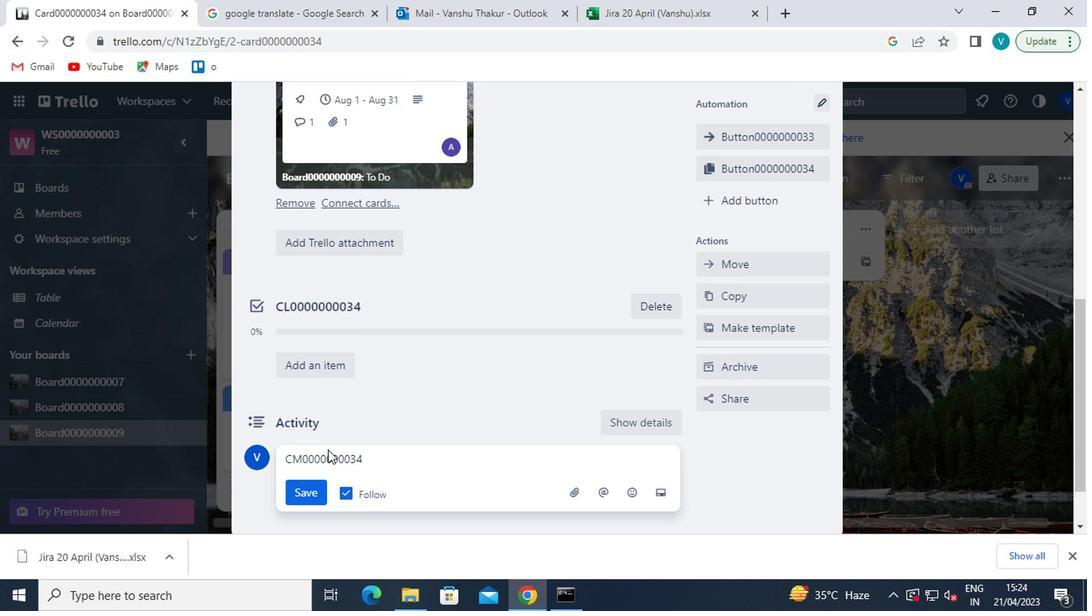 
Action: Mouse scrolled (342, 444) with delta (0, 0)
Screenshot: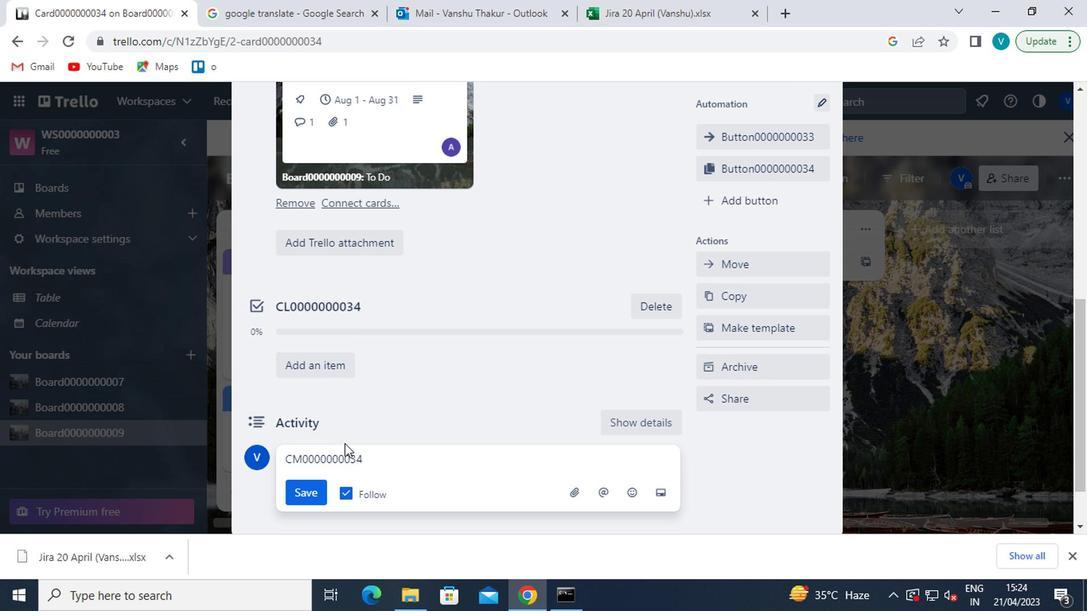 
Action: Mouse moved to (303, 425)
Screenshot: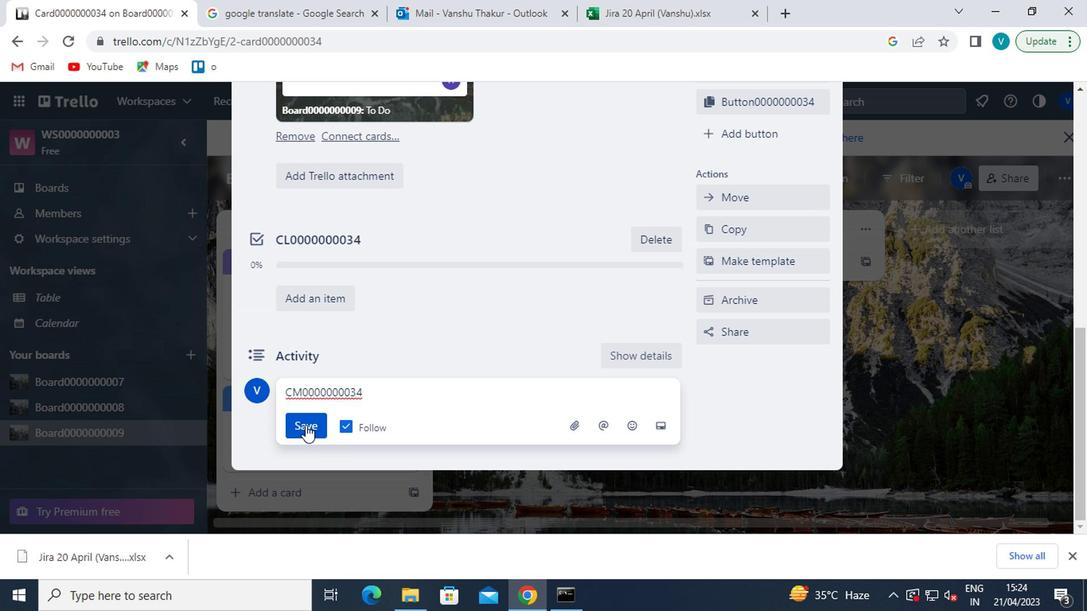 
Action: Mouse pressed left at (303, 425)
Screenshot: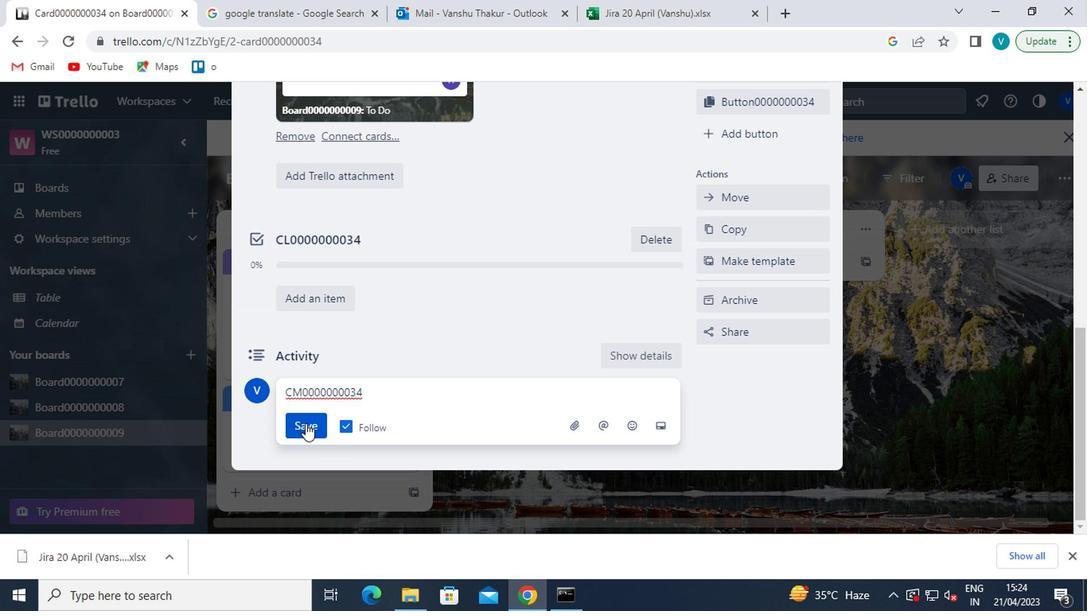 
Action: Mouse moved to (303, 424)
Screenshot: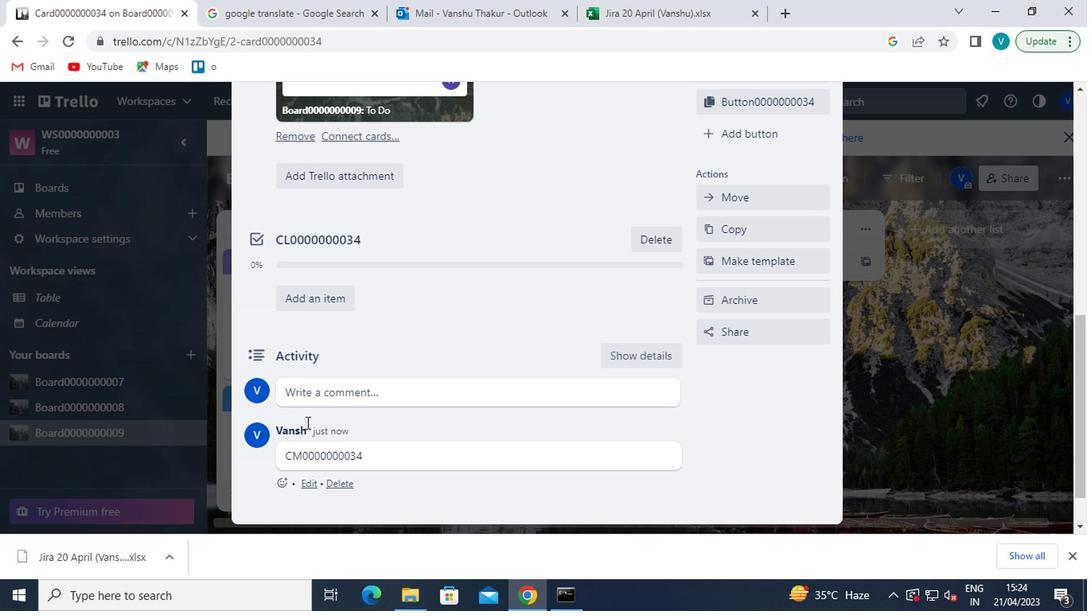
